 Task: Look for space in Otradnoye, Russia from 4th August, 2023 to 8th August, 2023 for 1 adult in price range Rs.10000 to Rs.15000. Place can be private room with 1  bedroom having 1 bed and 1 bathroom. Property type can be flatguest house, hotel. Amenities needed are: wifi. Booking option can be shelf check-in. Required host language is English.
Action: Mouse pressed left at (439, 71)
Screenshot: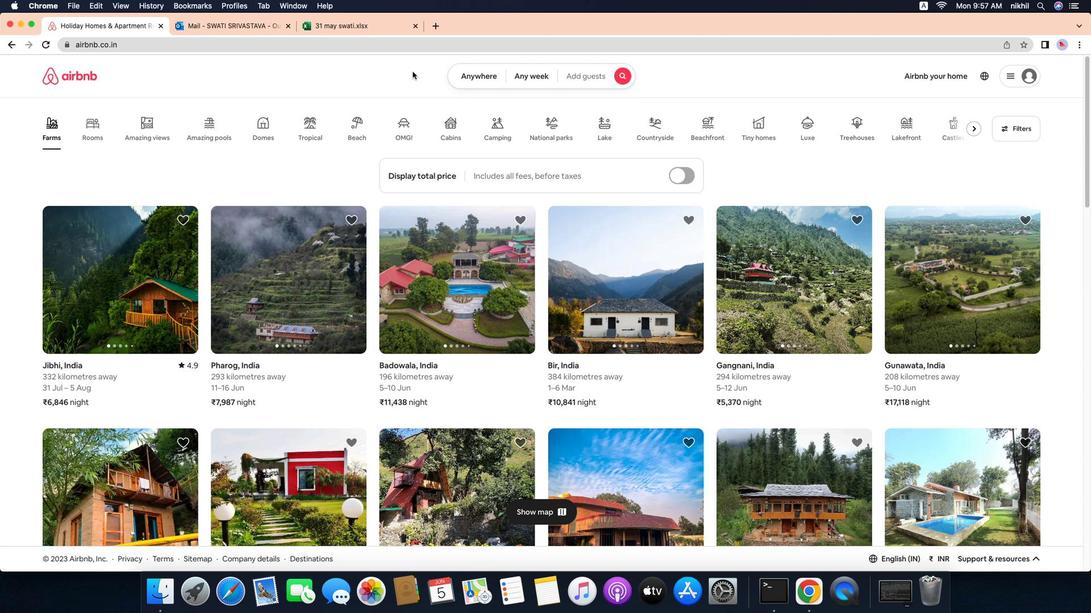 
Action: Mouse moved to (488, 73)
Screenshot: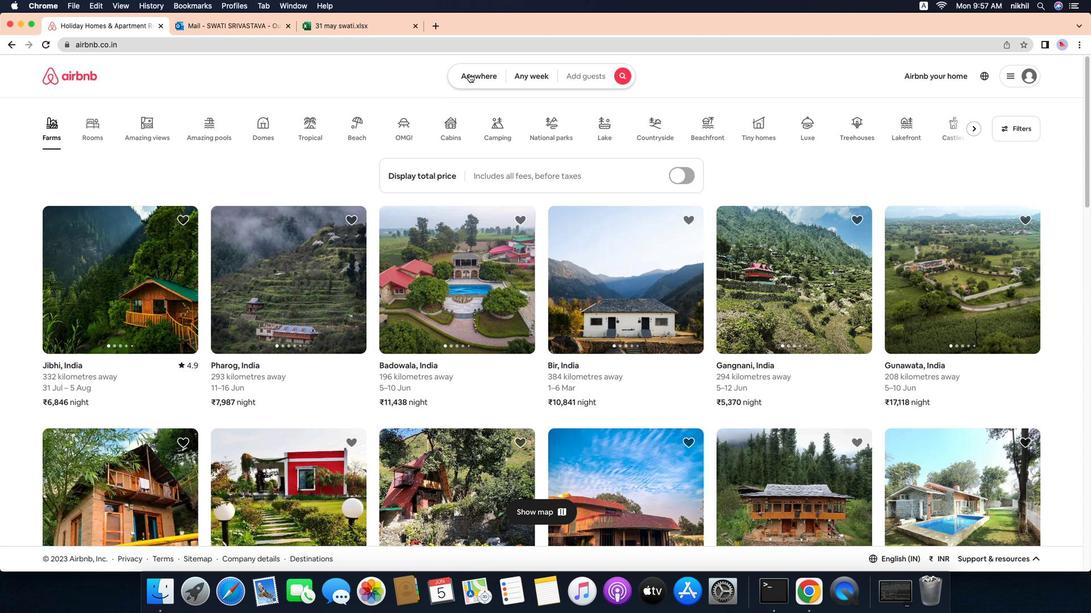 
Action: Mouse pressed left at (488, 73)
Screenshot: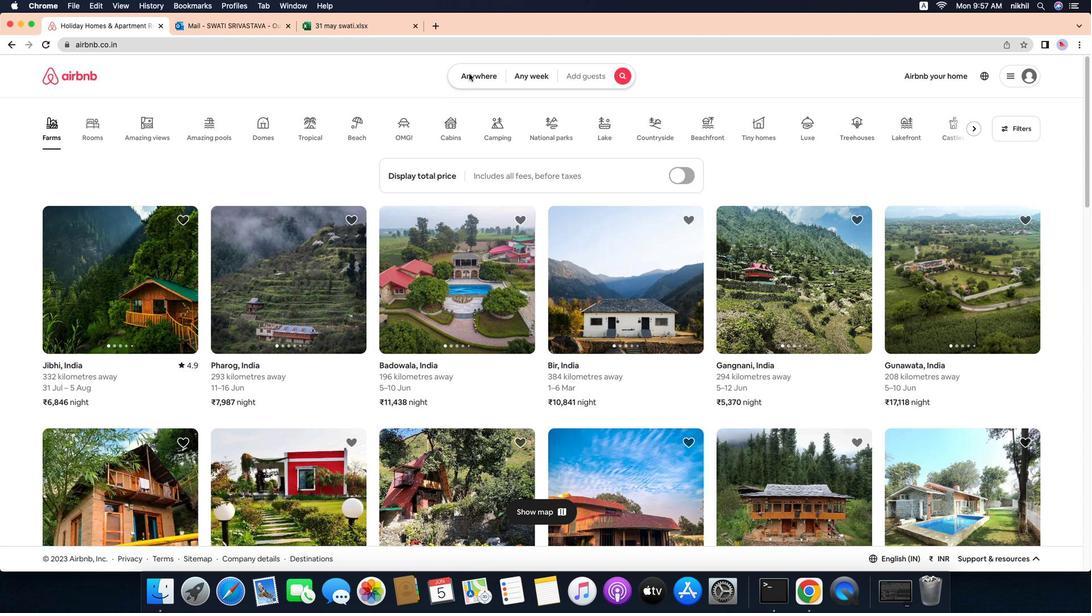 
Action: Mouse moved to (411, 119)
Screenshot: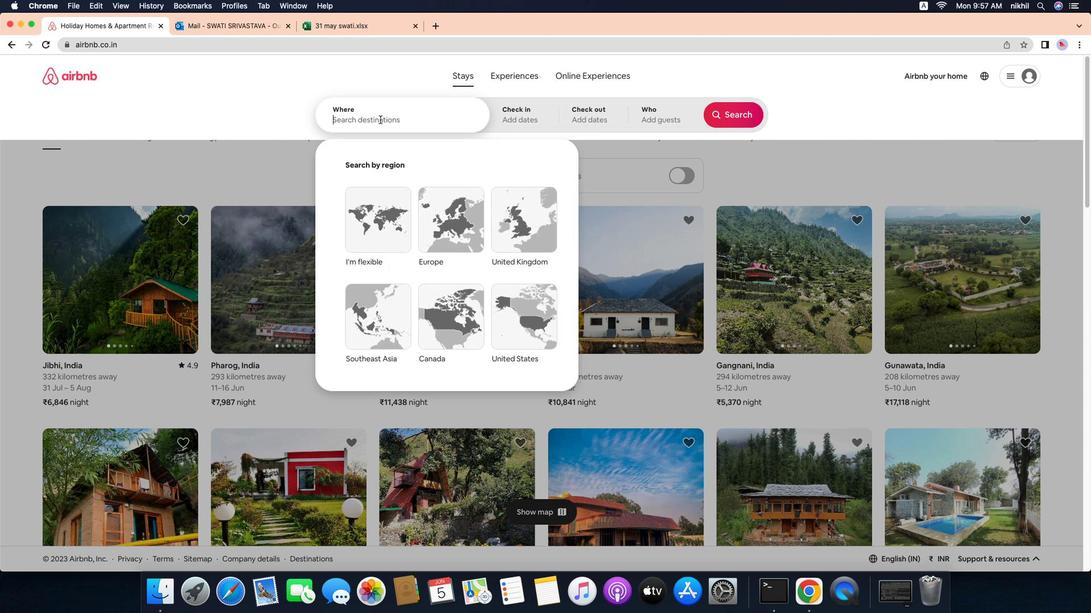 
Action: Mouse pressed left at (411, 119)
Screenshot: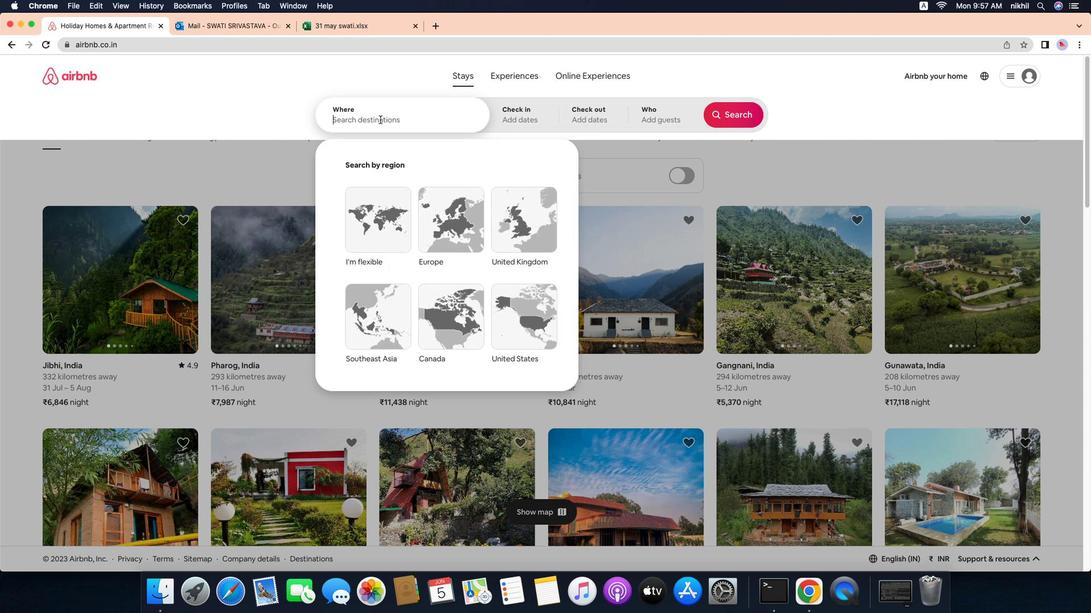
Action: Mouse moved to (410, 119)
Screenshot: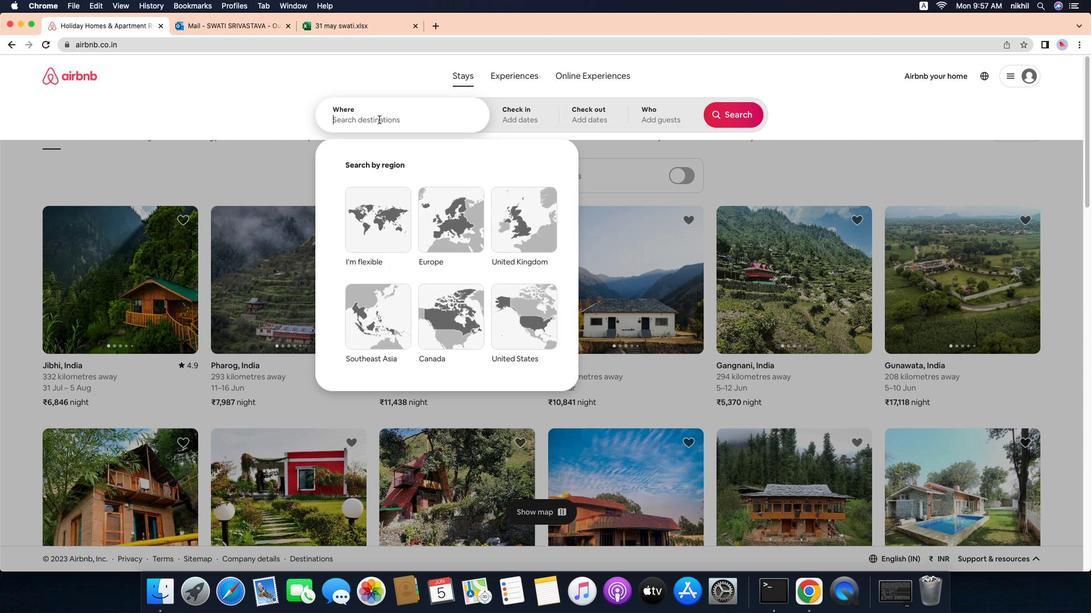 
Action: Key pressed Key.caps_lock'O'Key.caps_lock't''r''a''d''n''o''t'Key.backspace'y''e'','Key.spaceKey.caps_lock'R'Key.caps_lock'u''s''s''i''a'Key.enter
Screenshot: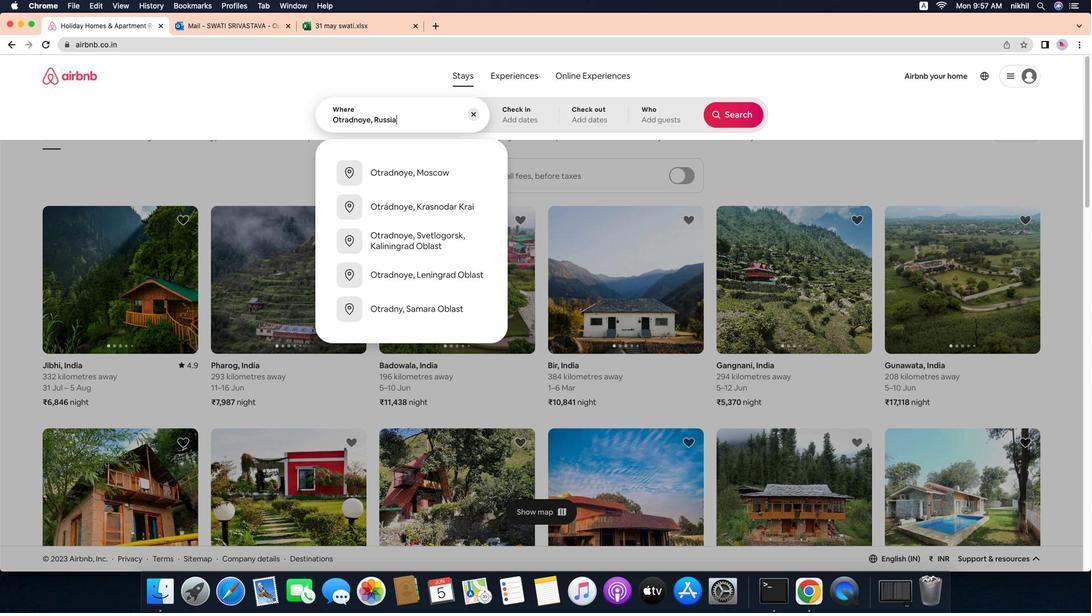 
Action: Mouse moved to (711, 202)
Screenshot: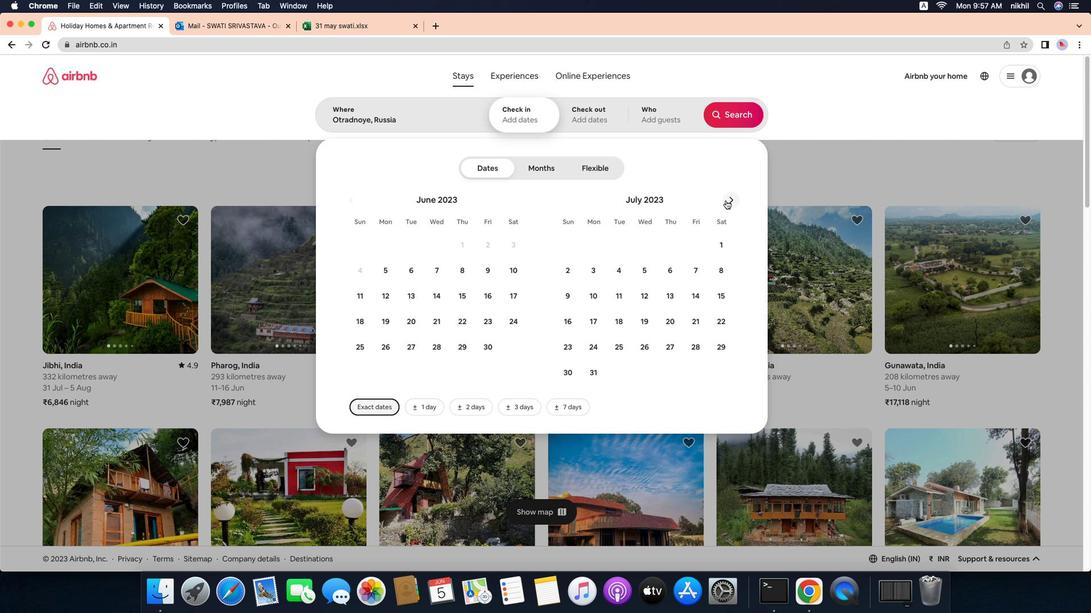 
Action: Mouse pressed left at (711, 202)
Screenshot: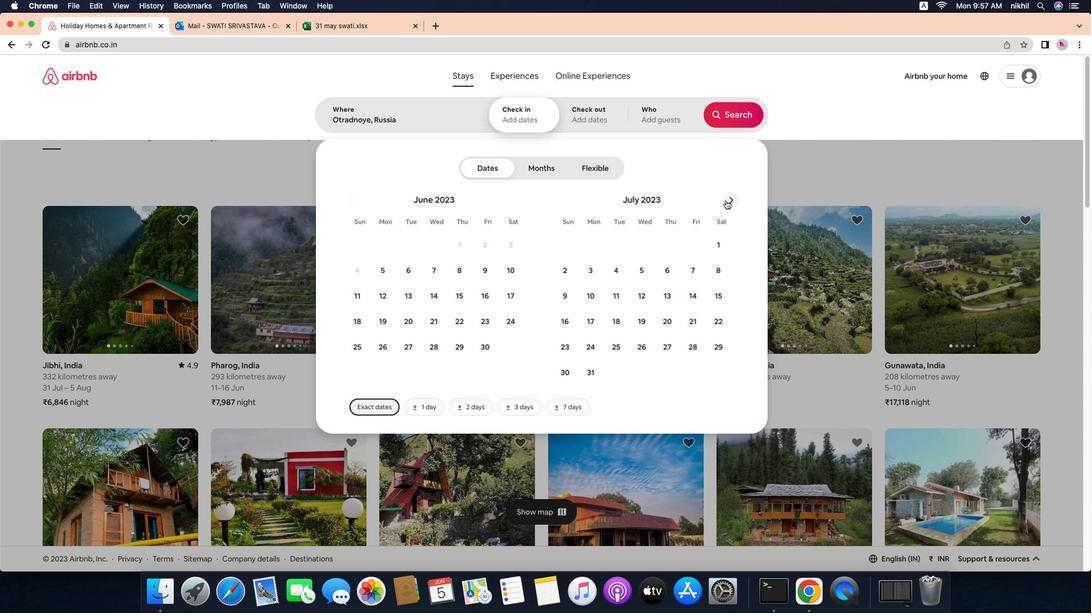 
Action: Mouse moved to (690, 254)
Screenshot: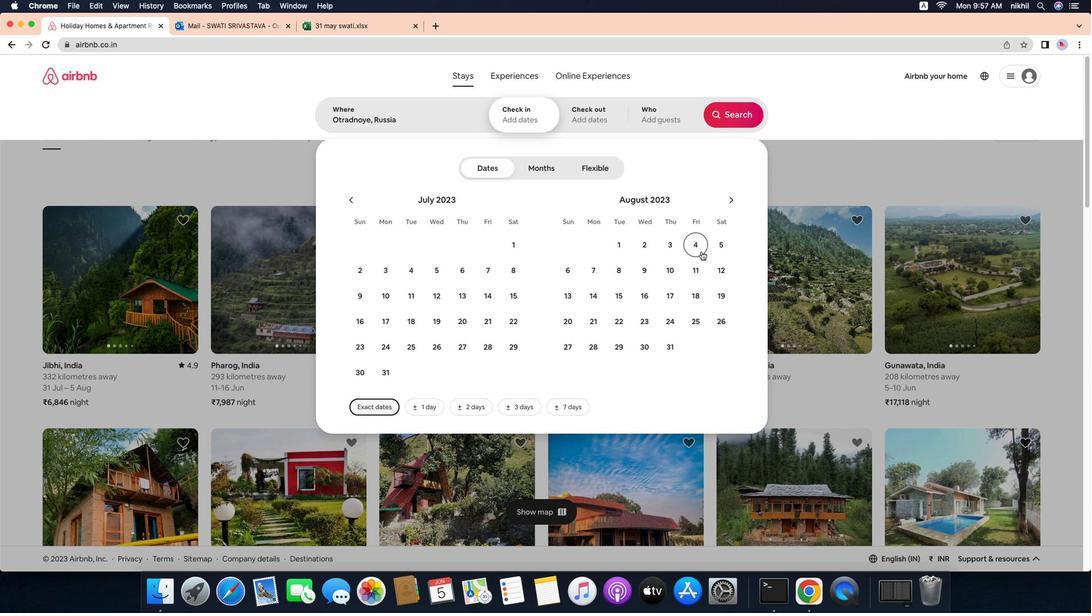 
Action: Mouse pressed left at (690, 254)
Screenshot: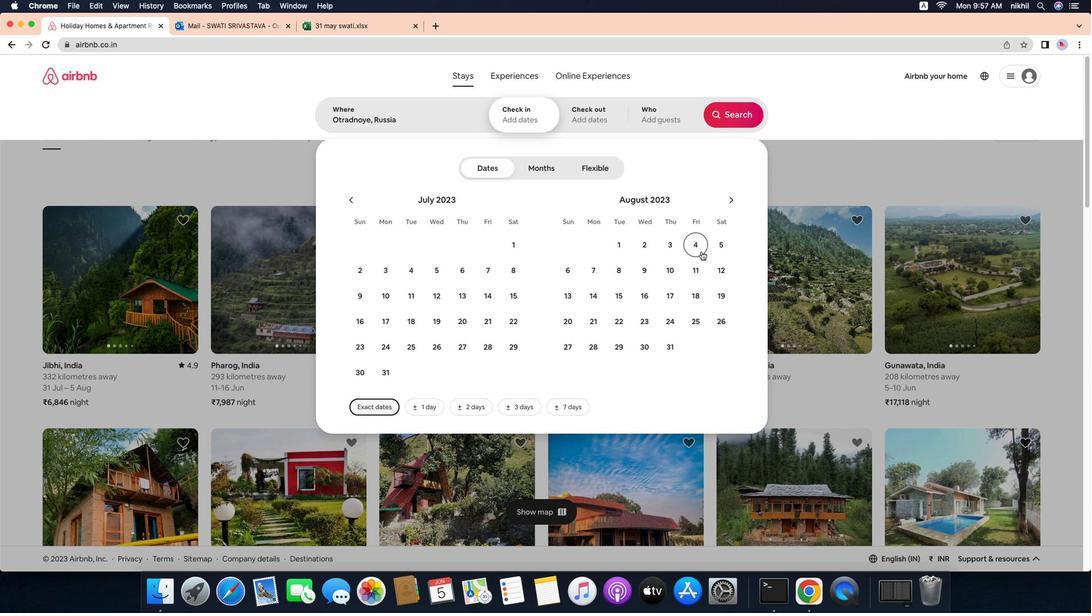 
Action: Mouse moved to (616, 276)
Screenshot: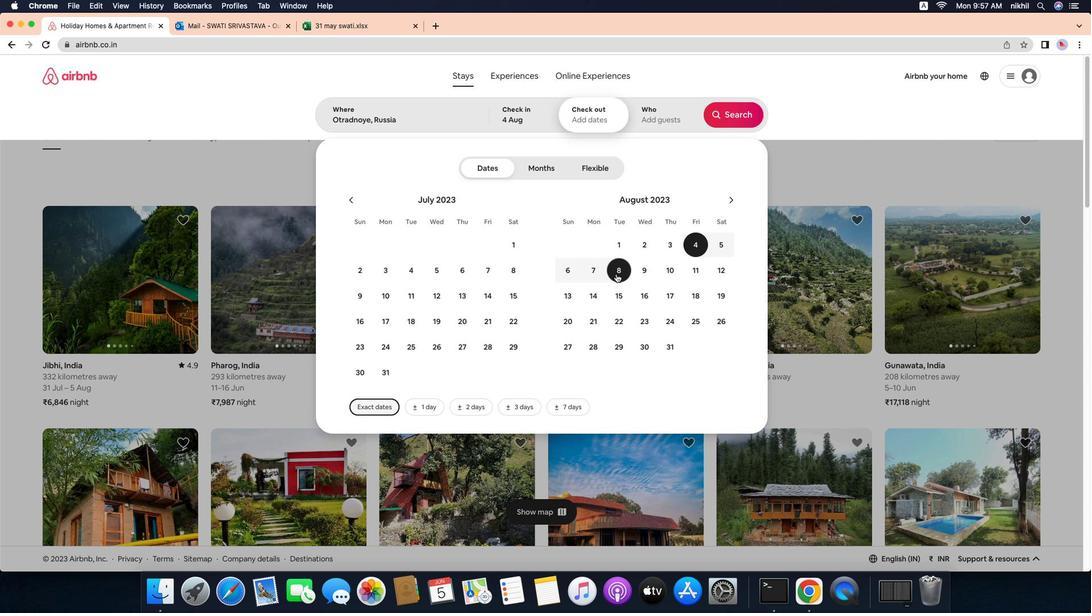 
Action: Mouse pressed left at (616, 276)
Screenshot: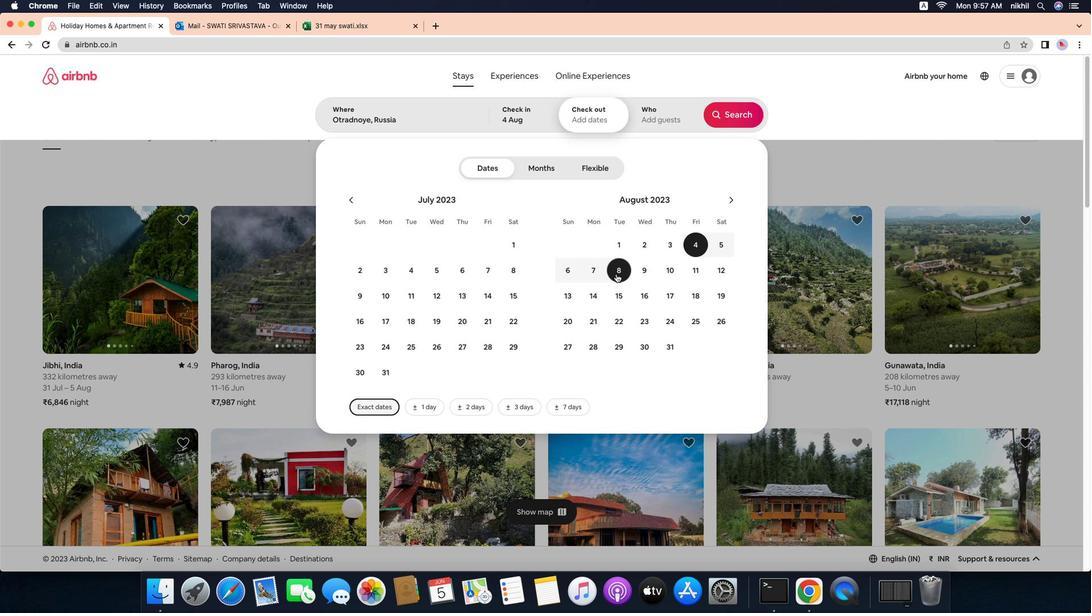 
Action: Mouse moved to (656, 126)
Screenshot: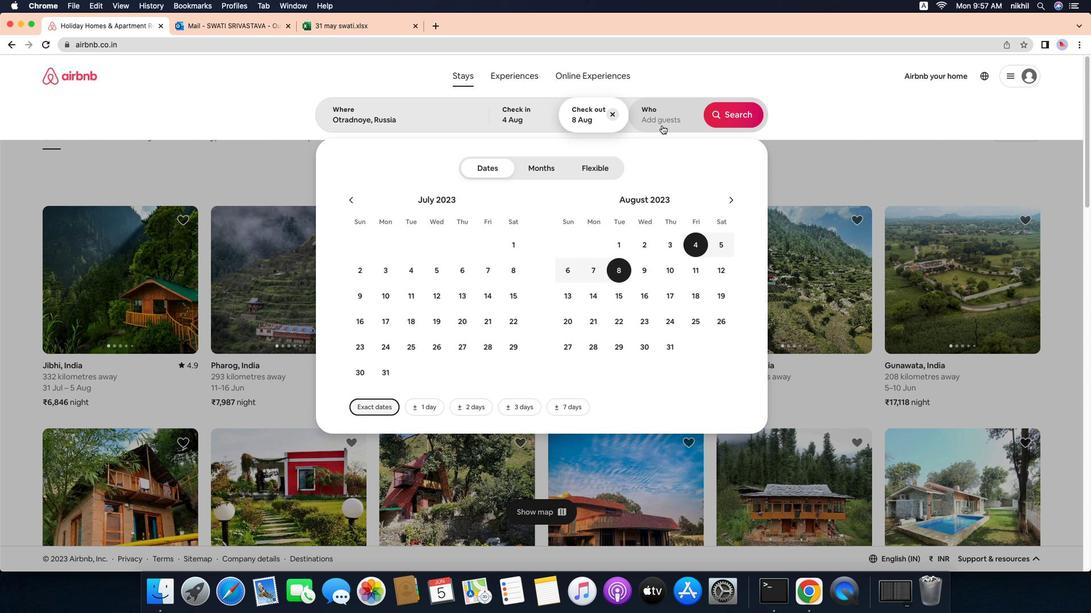 
Action: Mouse pressed left at (656, 126)
Screenshot: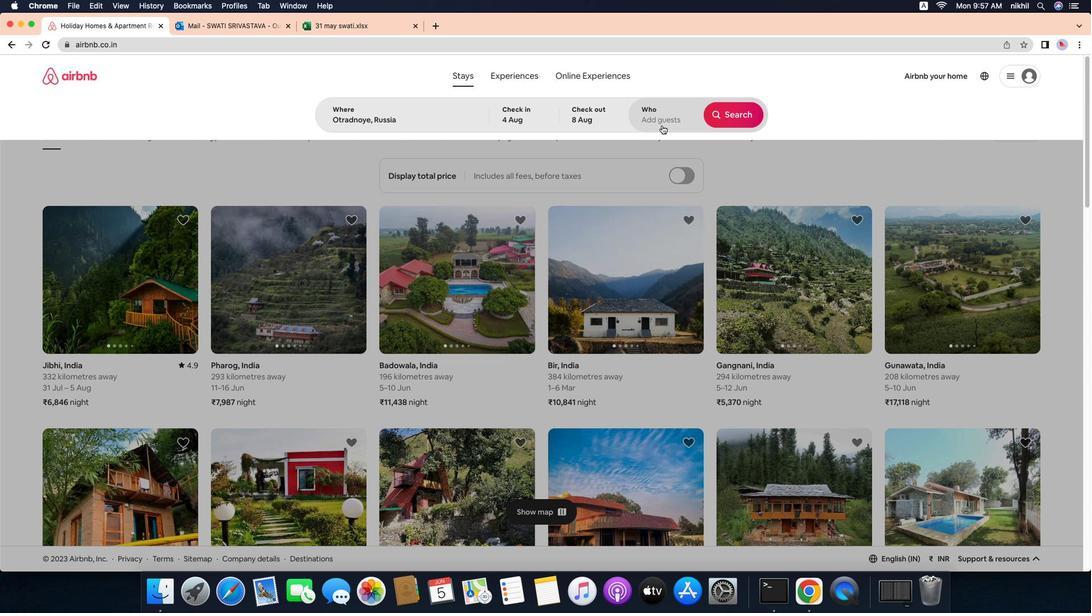 
Action: Mouse moved to (721, 176)
Screenshot: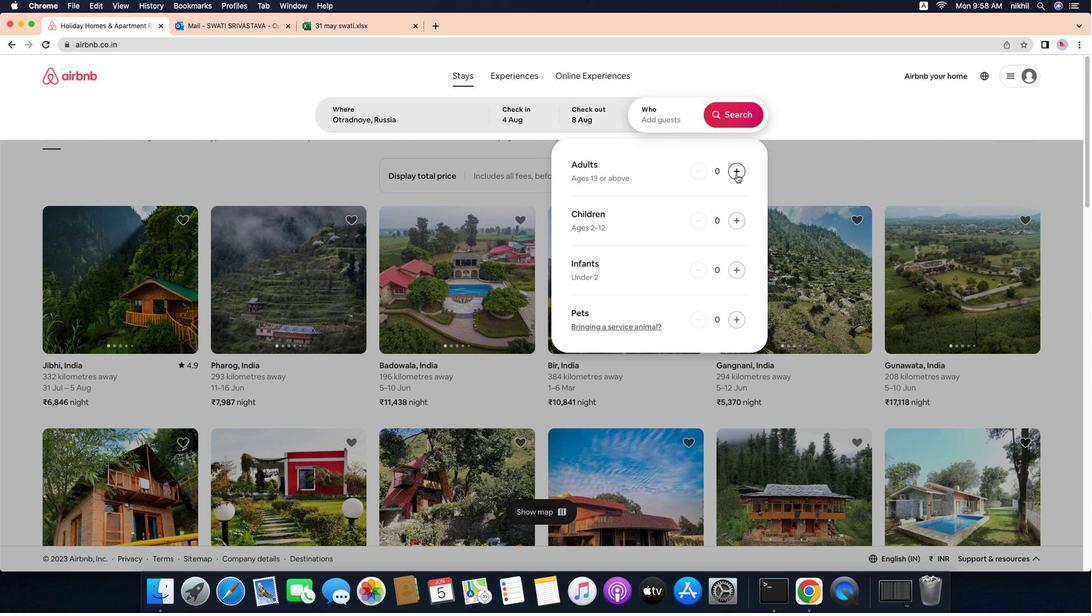 
Action: Mouse pressed left at (721, 176)
Screenshot: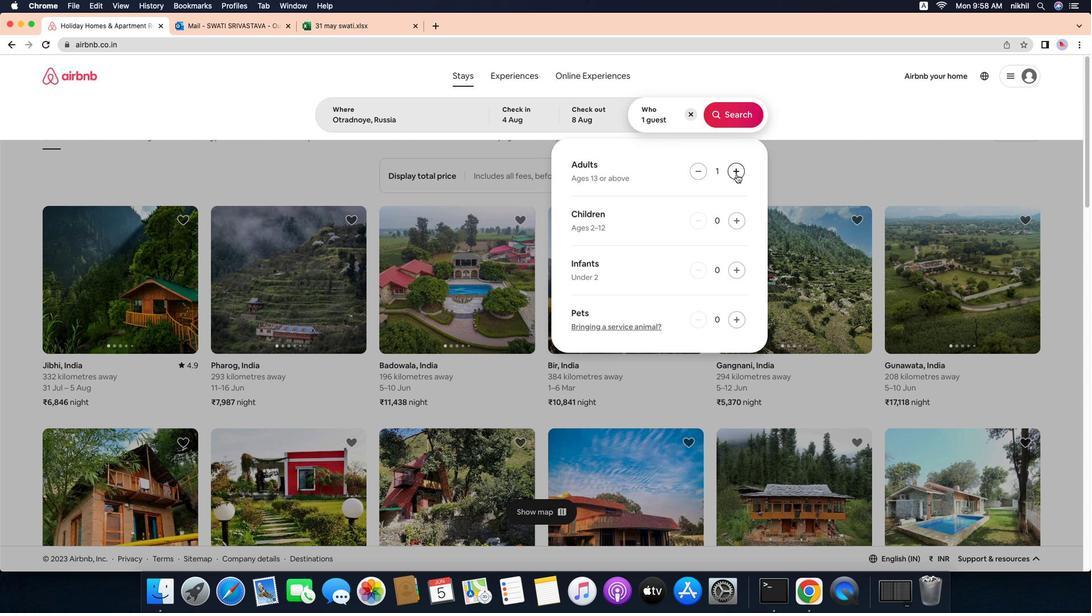 
Action: Mouse moved to (725, 122)
Screenshot: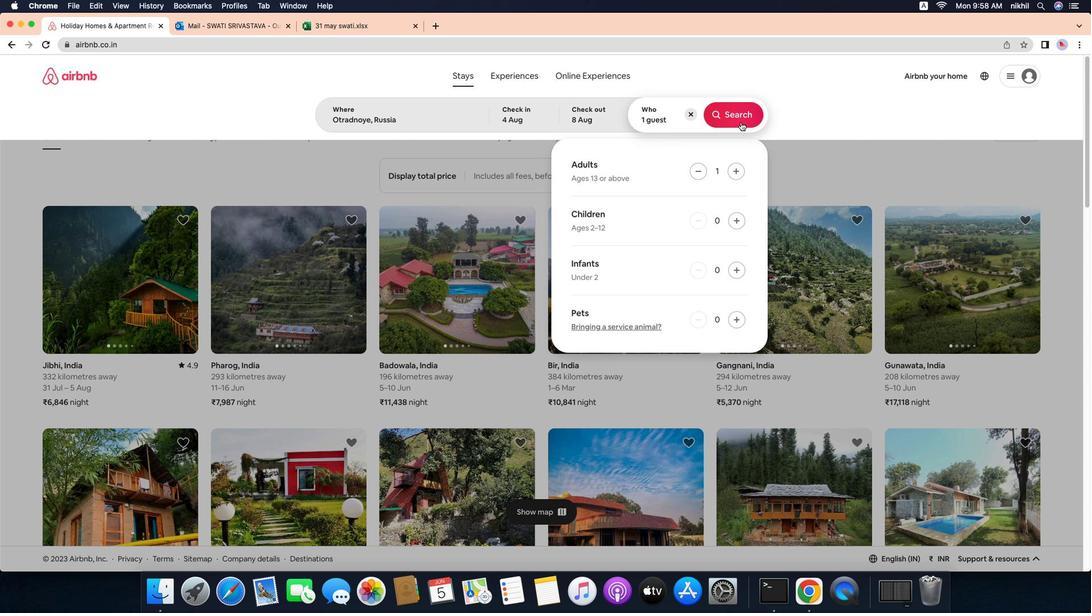 
Action: Mouse pressed left at (725, 122)
Screenshot: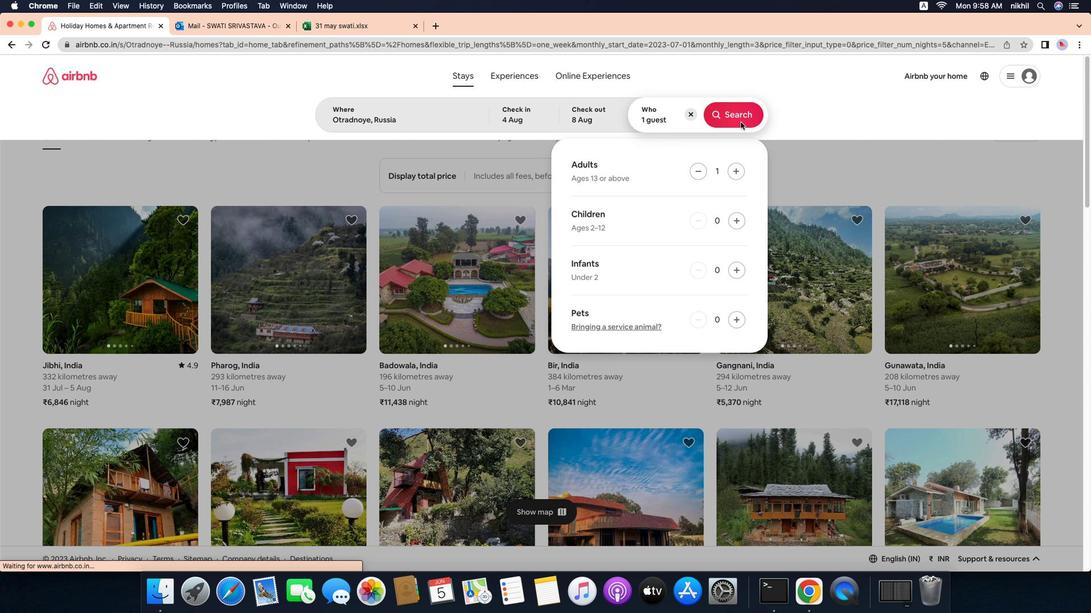 
Action: Mouse moved to (975, 122)
Screenshot: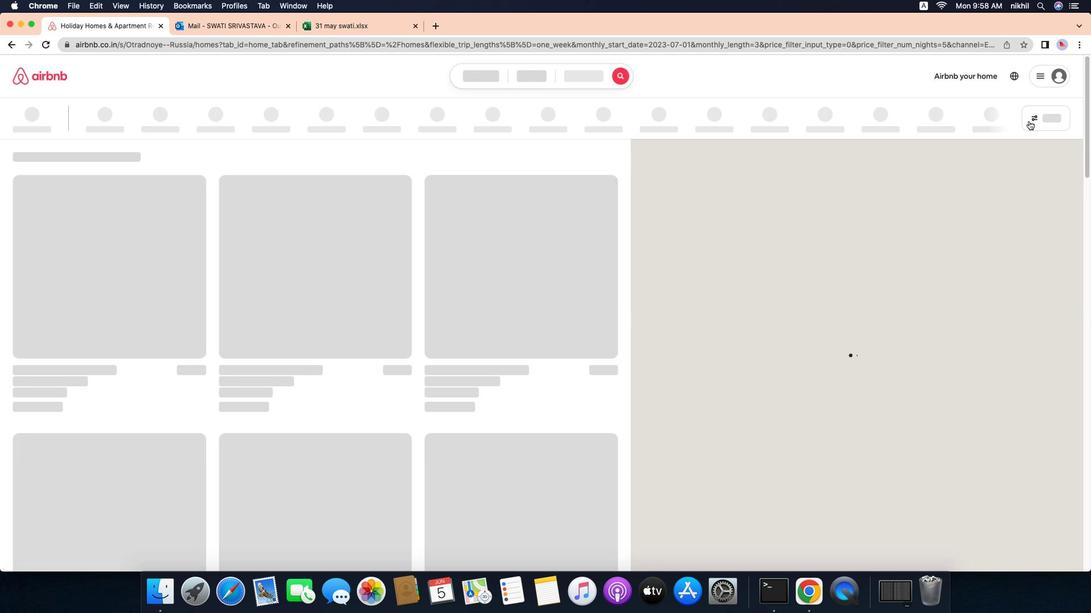 
Action: Mouse pressed left at (975, 122)
Screenshot: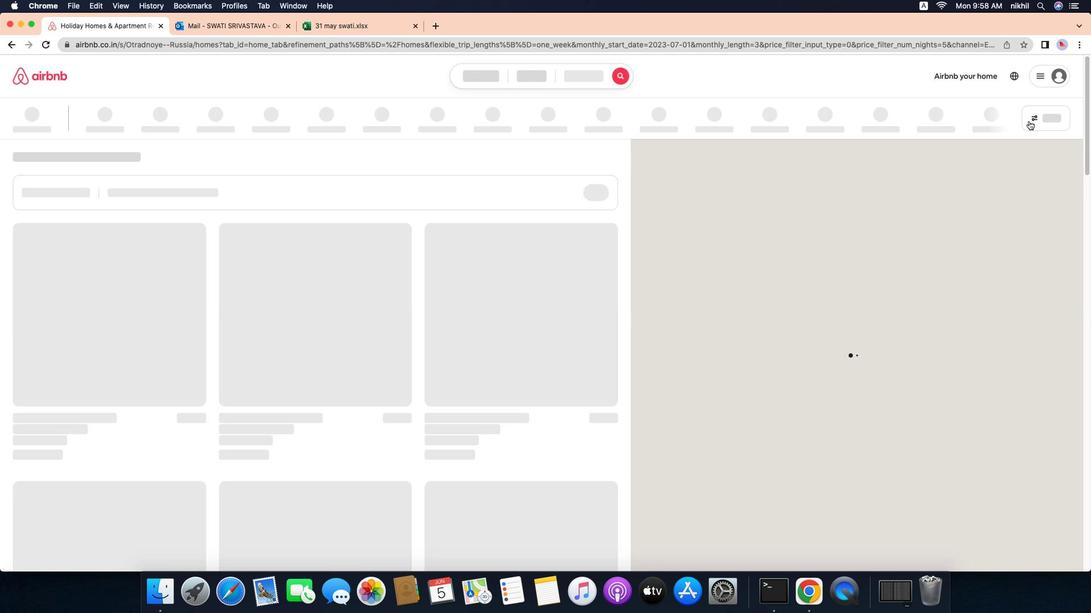 
Action: Mouse moved to (453, 388)
Screenshot: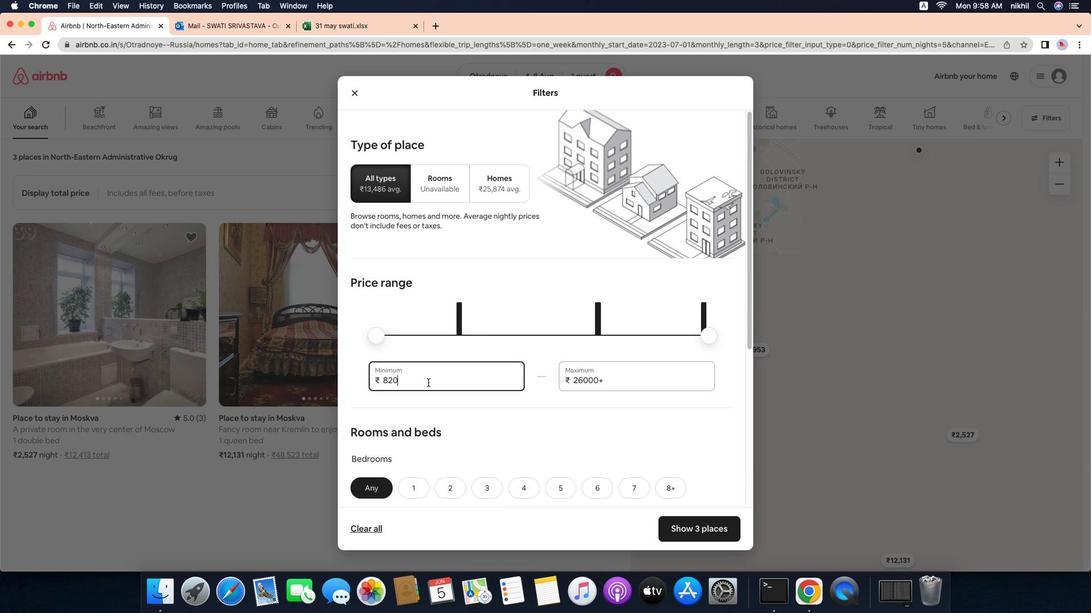 
Action: Mouse pressed left at (453, 388)
Screenshot: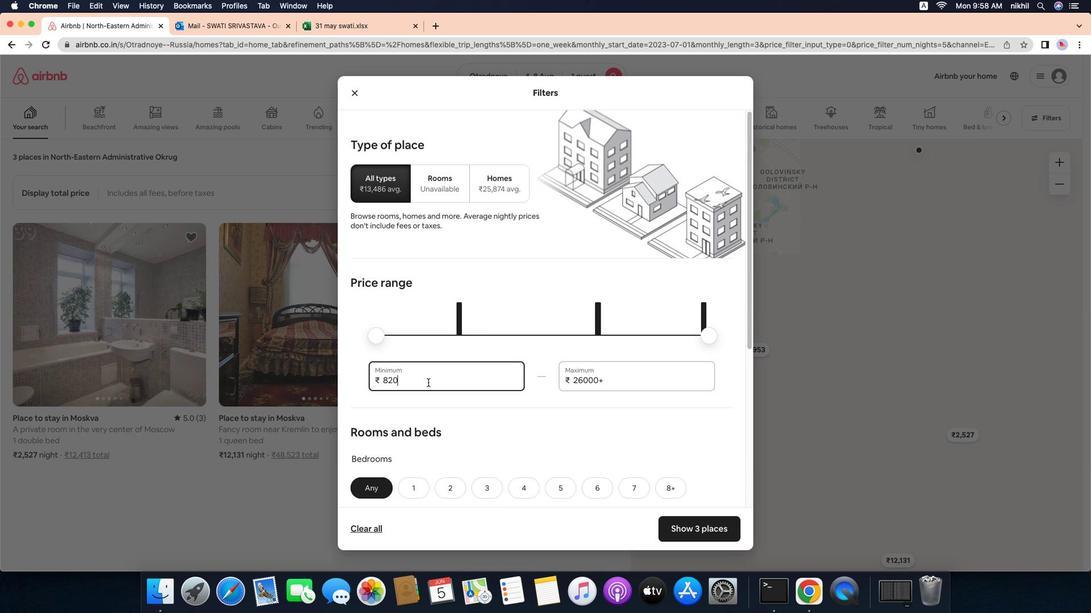 
Action: Mouse moved to (453, 385)
Screenshot: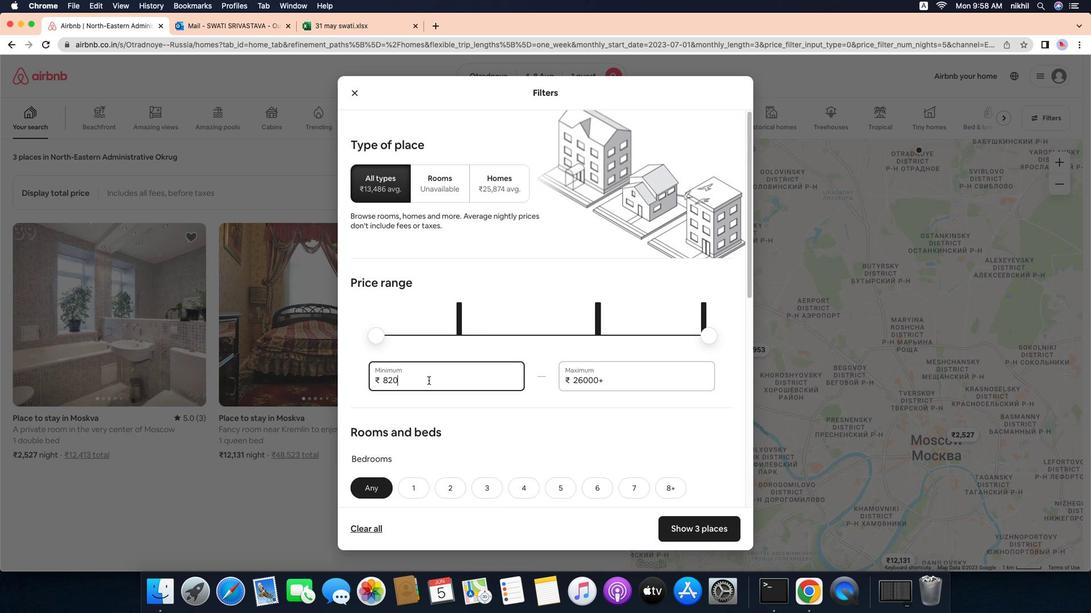 
Action: Key pressed Key.backspaceKey.backspaceKey.backspaceKey.backspace'1''0''0''0''0'
Screenshot: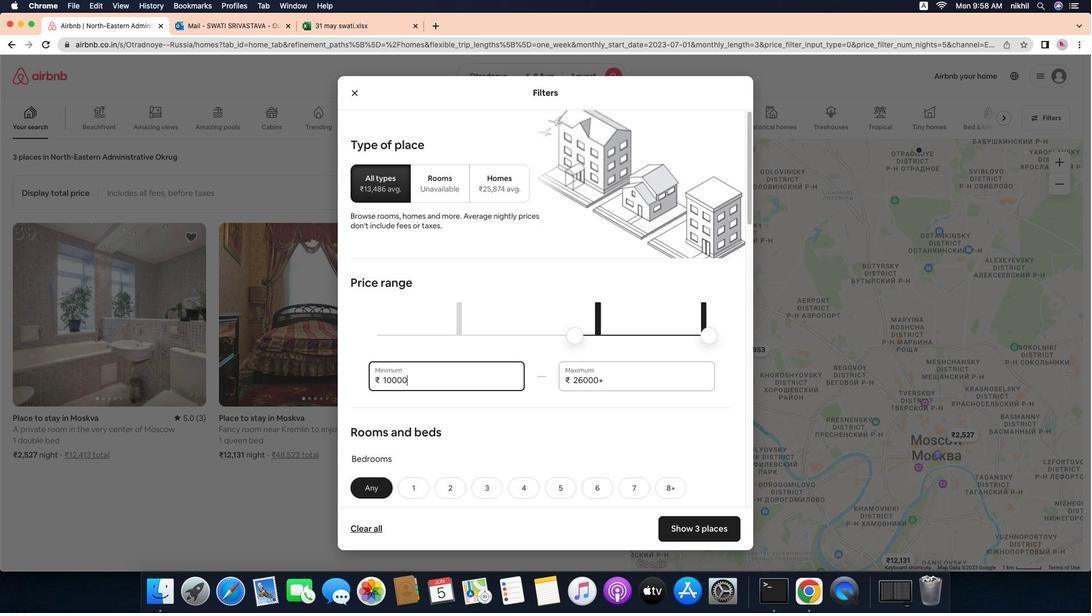 
Action: Mouse moved to (625, 388)
Screenshot: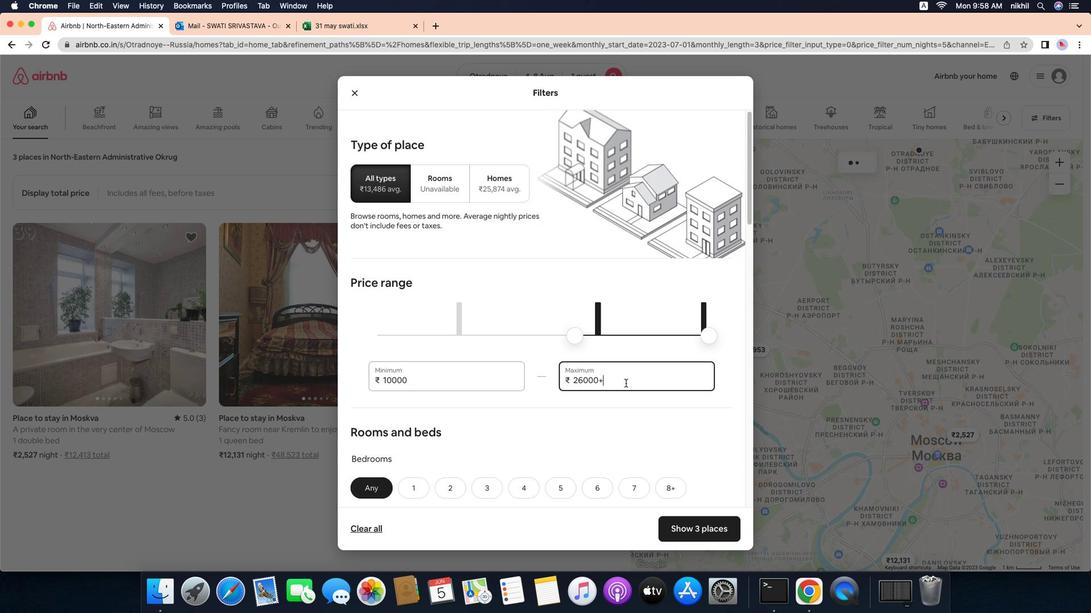 
Action: Mouse pressed left at (625, 388)
Screenshot: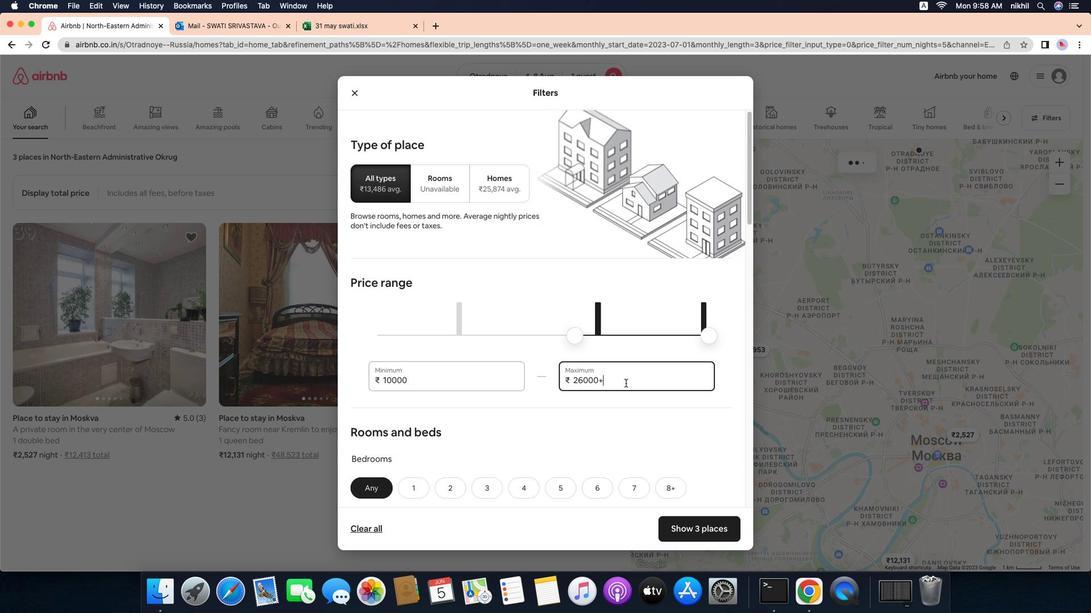 
Action: Key pressed Key.backspaceKey.backspaceKey.backspaceKey.backspaceKey.backspaceKey.backspaceKey.backspaceKey.backspace'1''5''0''0''0'
Screenshot: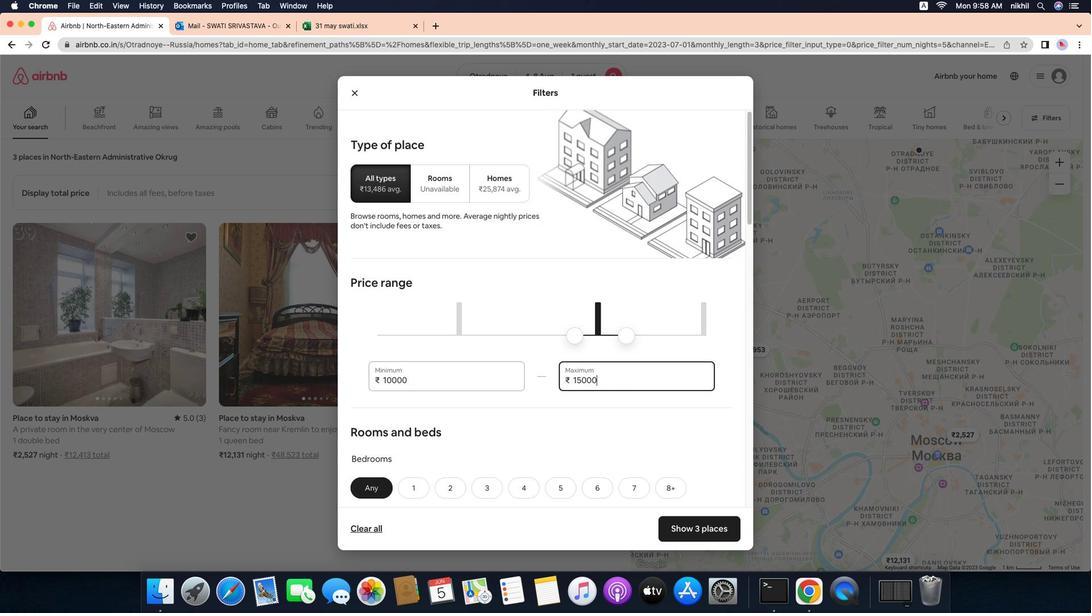 
Action: Mouse moved to (569, 367)
Screenshot: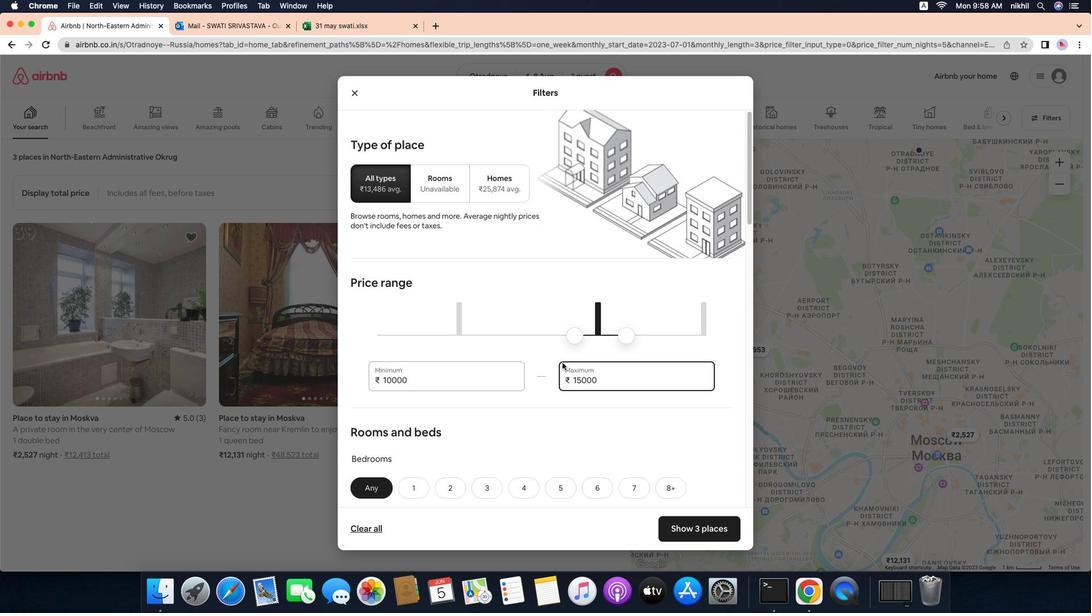 
Action: Mouse scrolled (569, 367) with delta (81, -1)
Screenshot: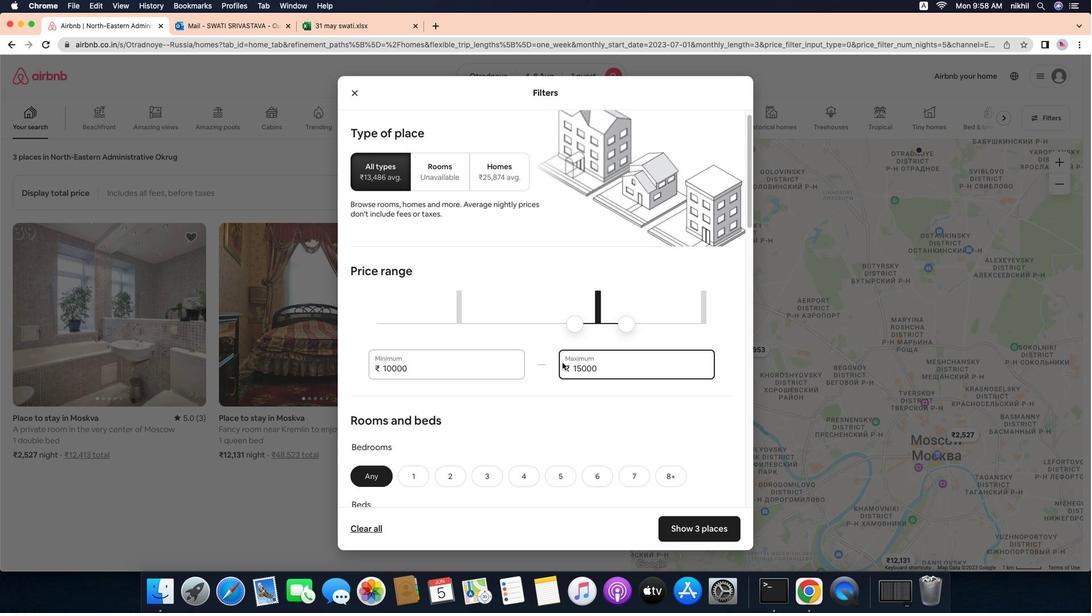 
Action: Mouse scrolled (569, 367) with delta (81, -1)
Screenshot: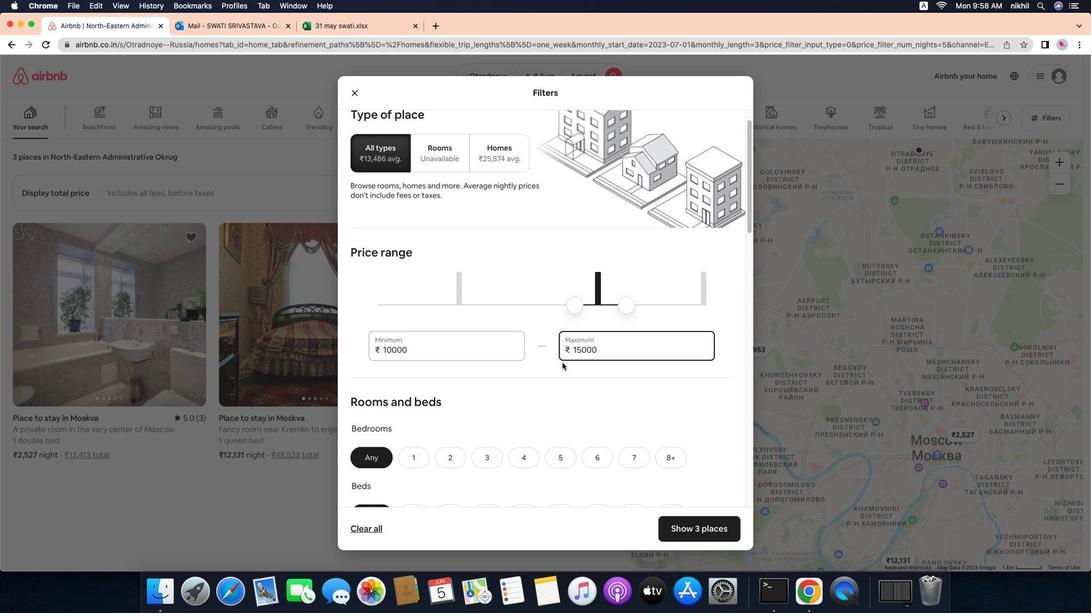 
Action: Mouse scrolled (569, 367) with delta (81, -1)
Screenshot: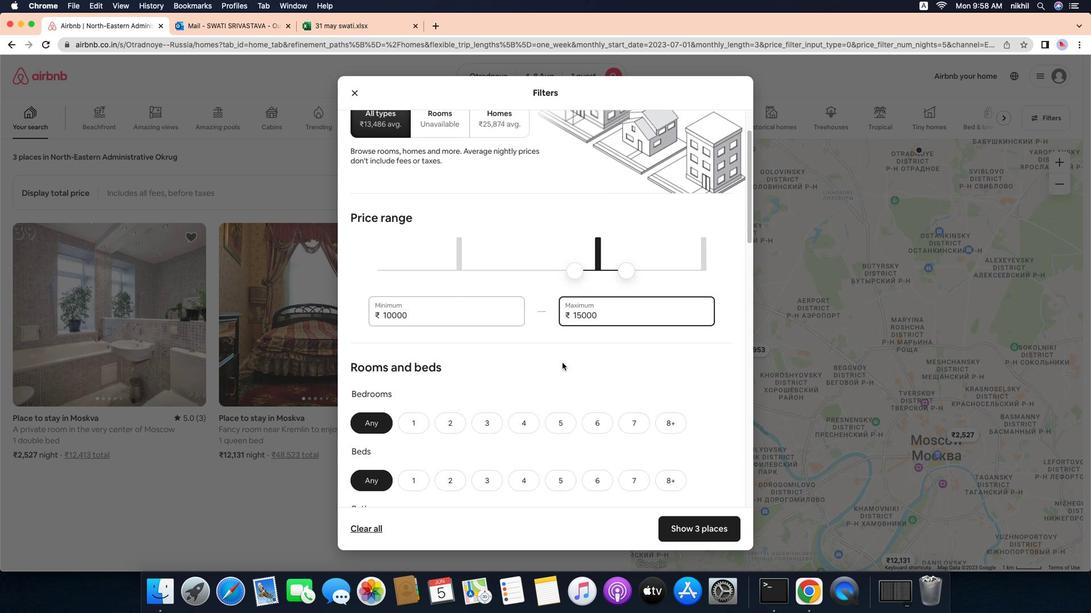 
Action: Mouse scrolled (569, 367) with delta (81, -2)
Screenshot: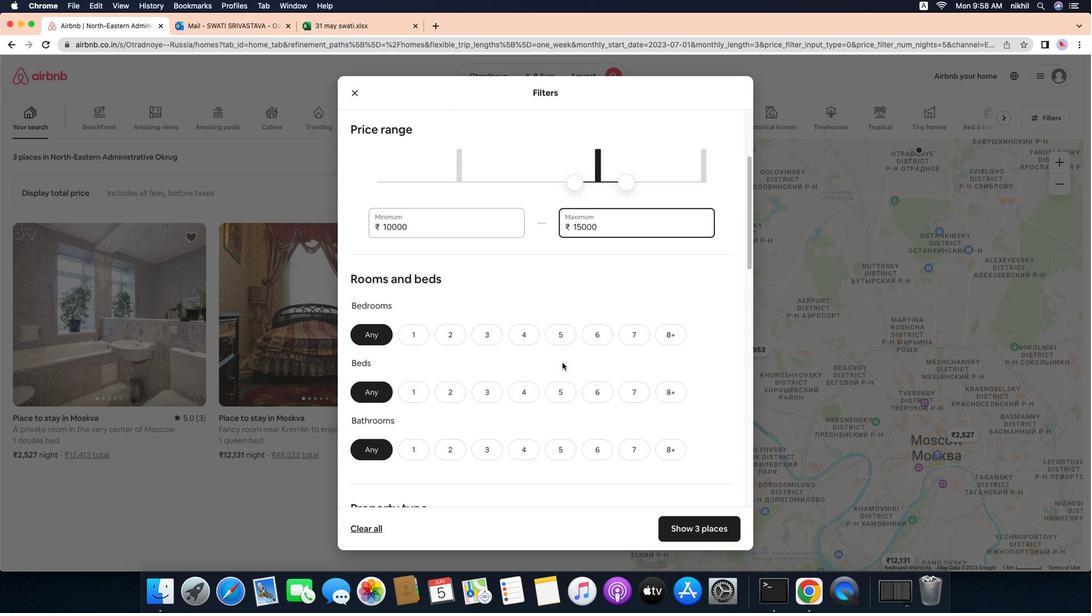 
Action: Mouse moved to (434, 325)
Screenshot: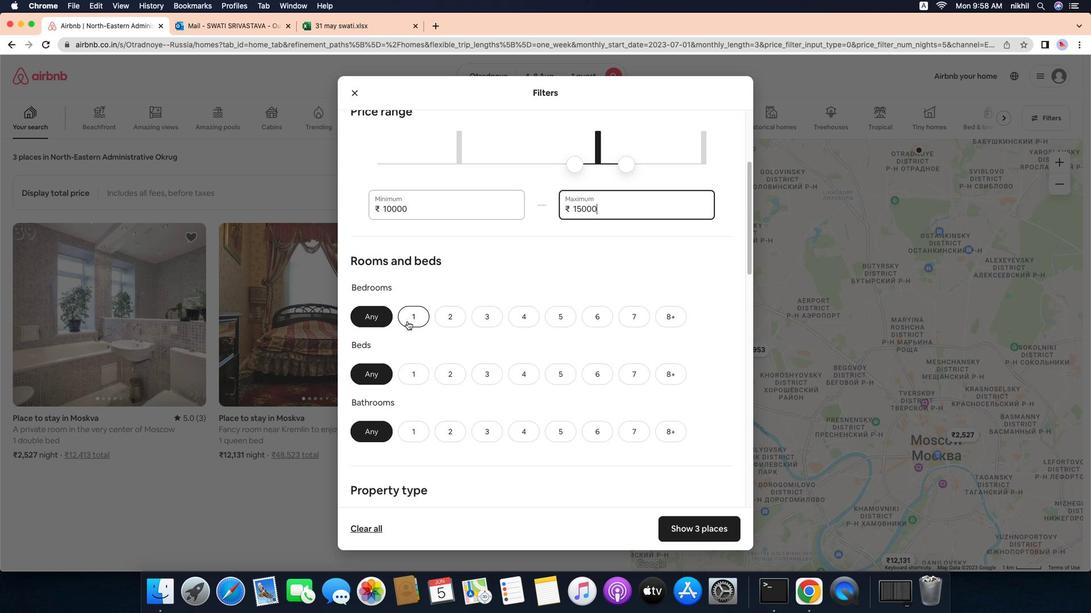 
Action: Mouse pressed left at (434, 325)
Screenshot: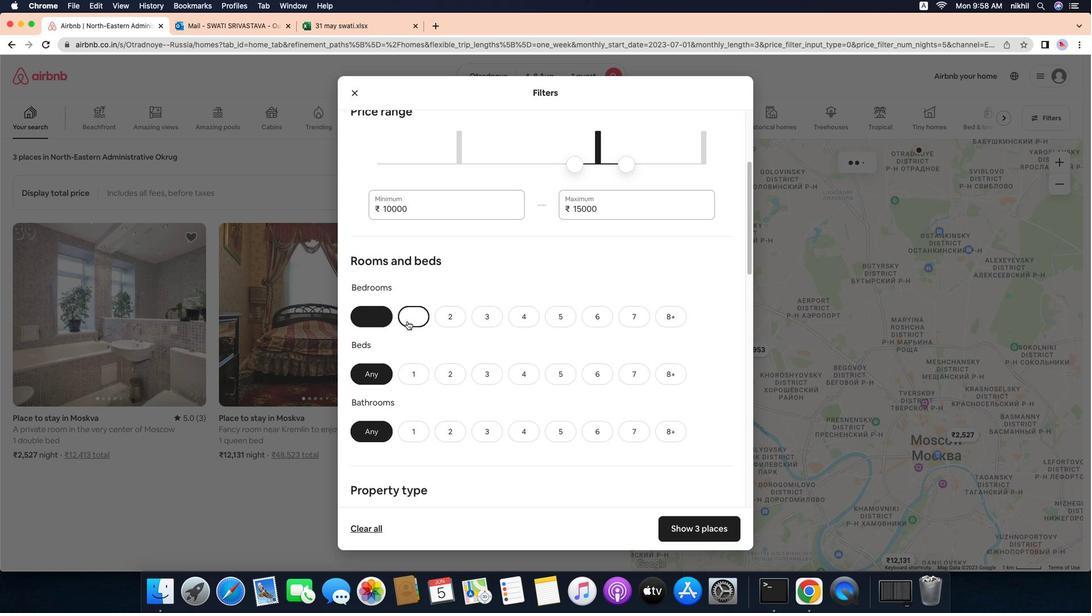 
Action: Mouse moved to (438, 384)
Screenshot: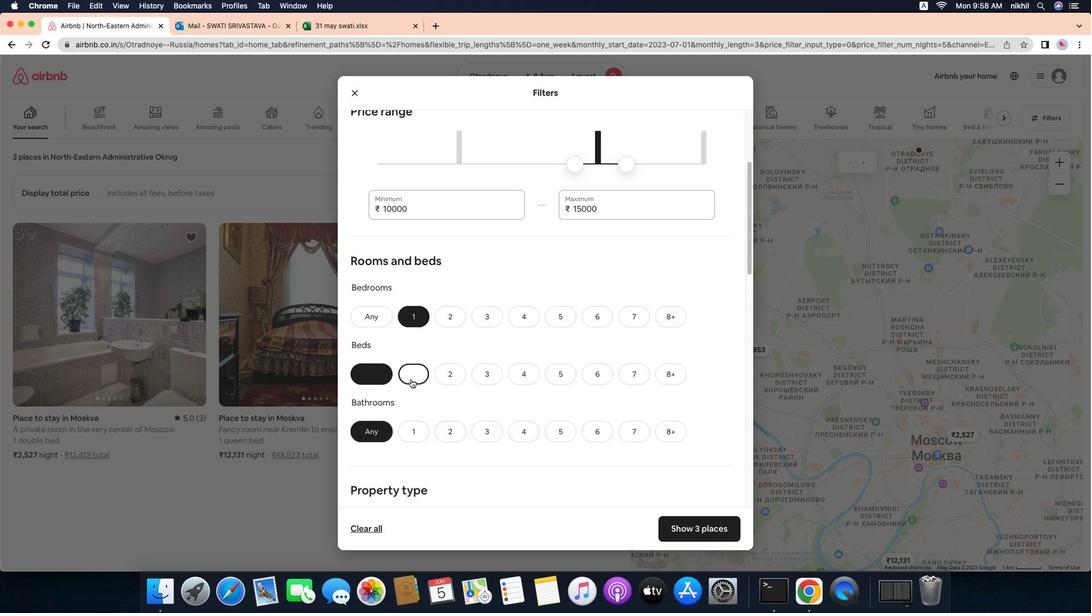 
Action: Mouse pressed left at (438, 384)
Screenshot: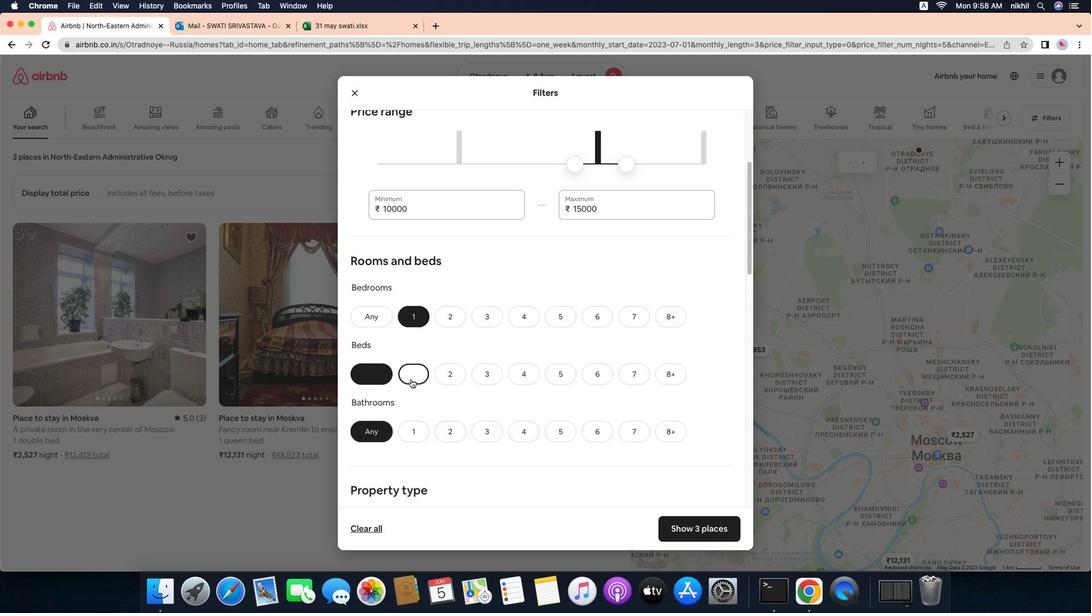 
Action: Mouse moved to (437, 440)
Screenshot: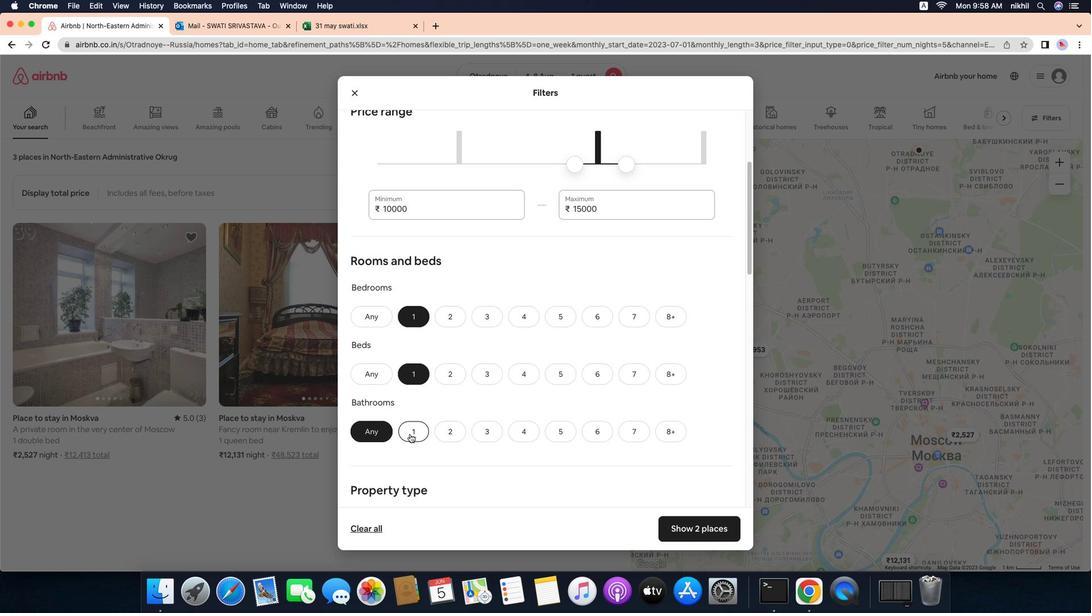 
Action: Mouse pressed left at (437, 440)
Screenshot: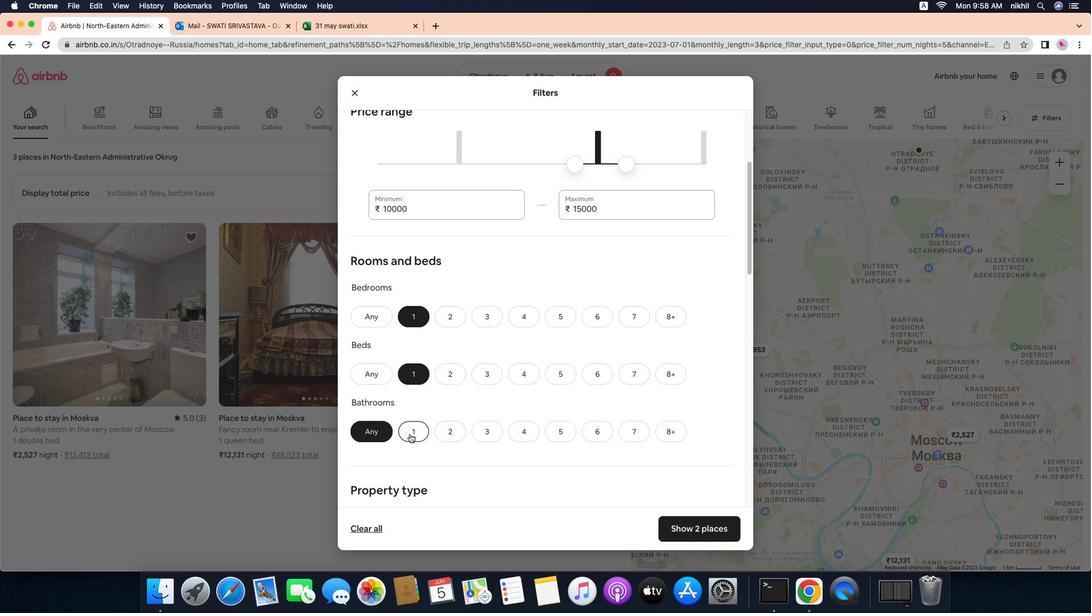 
Action: Mouse moved to (512, 404)
Screenshot: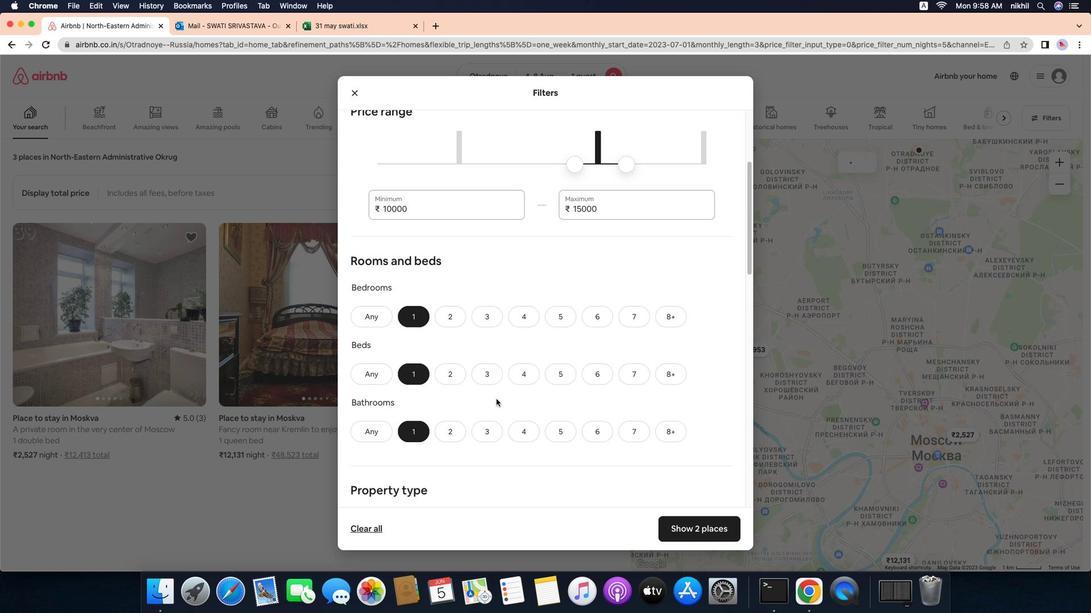
Action: Mouse scrolled (512, 404) with delta (81, -1)
Screenshot: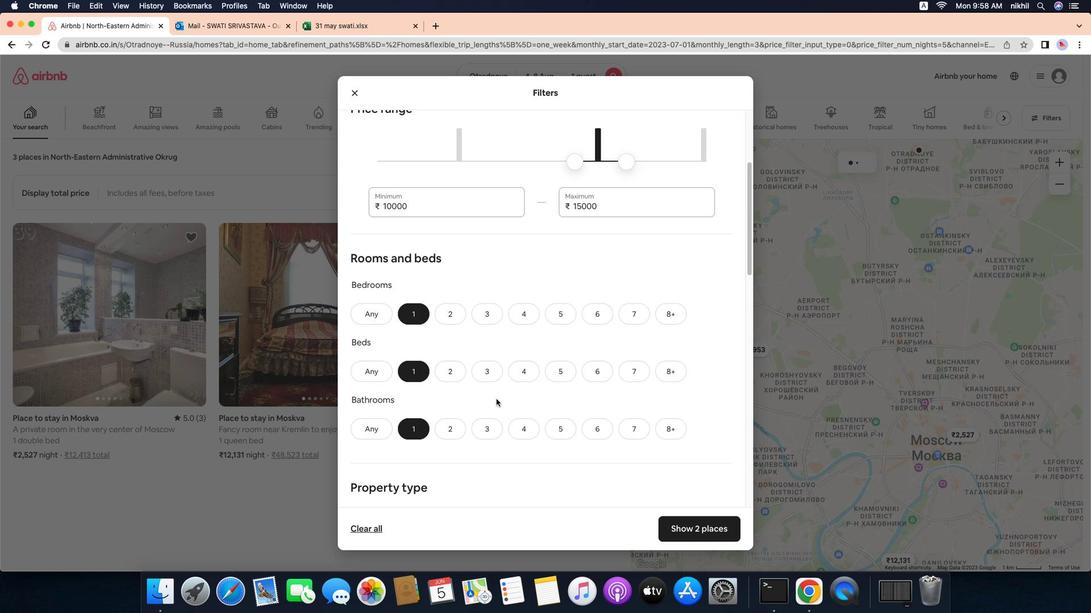 
Action: Mouse scrolled (512, 404) with delta (81, -1)
Screenshot: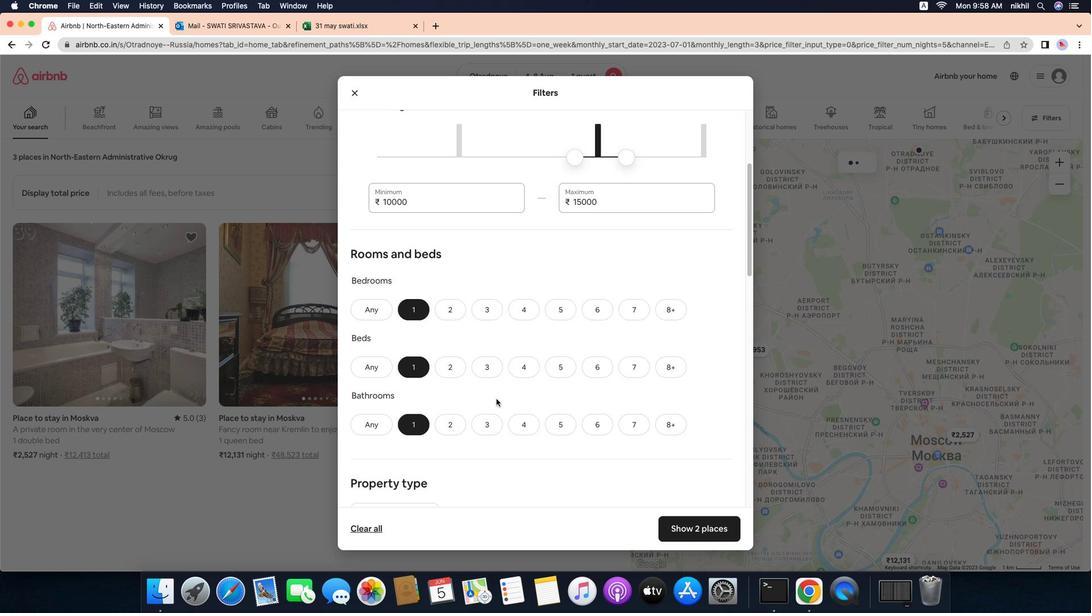 
Action: Mouse scrolled (512, 404) with delta (81, -1)
Screenshot: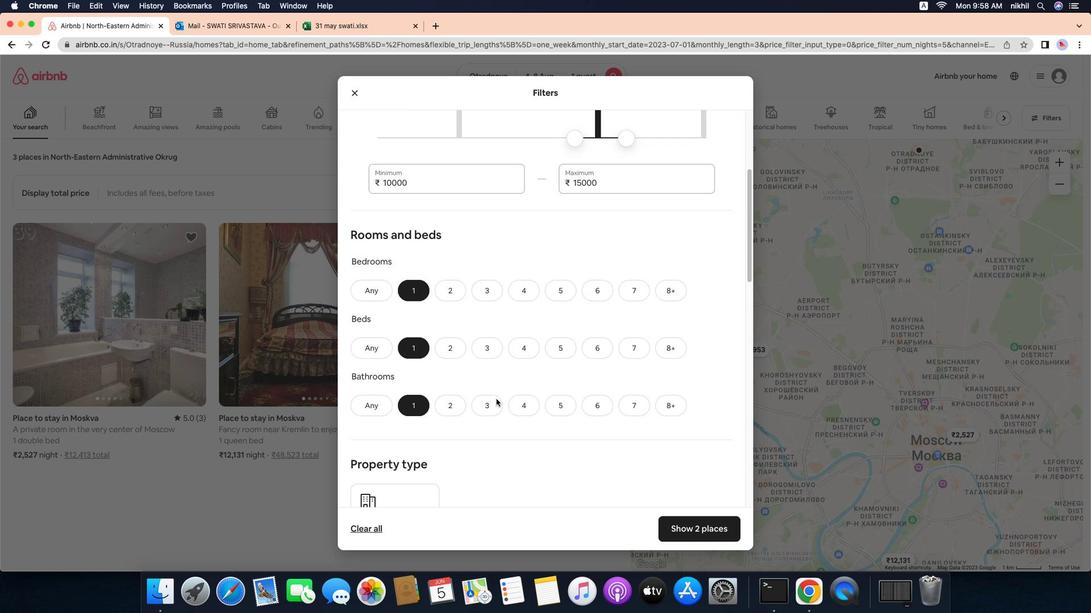
Action: Mouse scrolled (512, 404) with delta (81, -1)
Screenshot: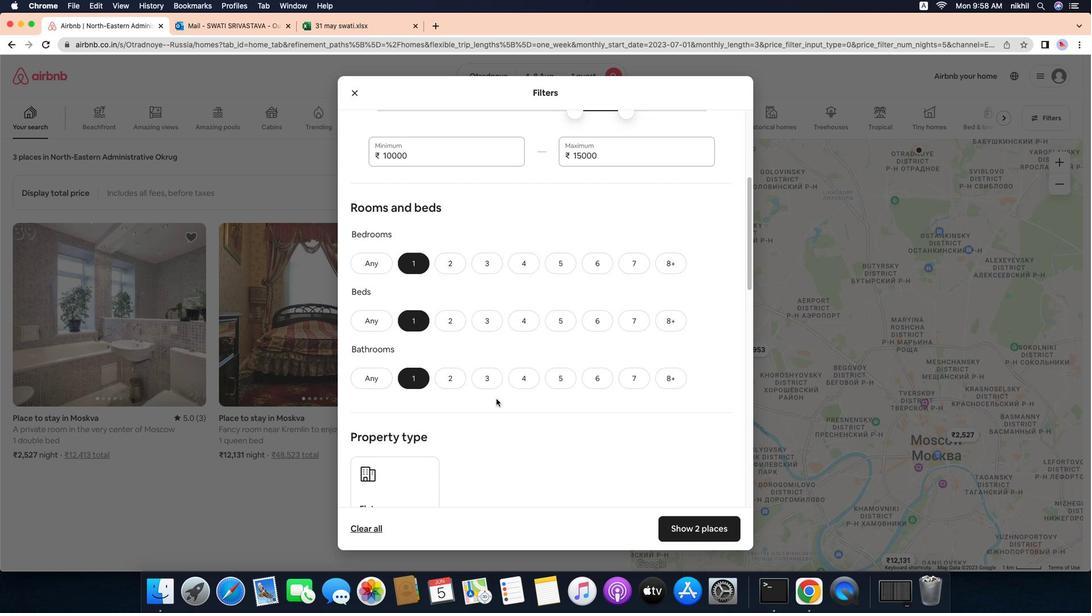 
Action: Mouse scrolled (512, 404) with delta (81, -1)
Screenshot: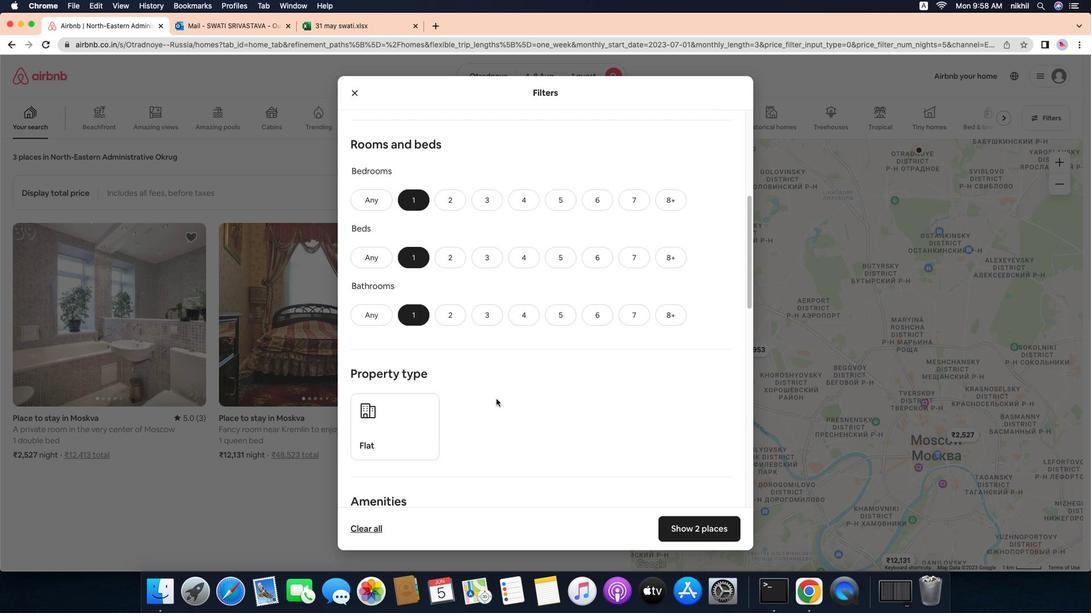
Action: Mouse scrolled (512, 404) with delta (81, -1)
Screenshot: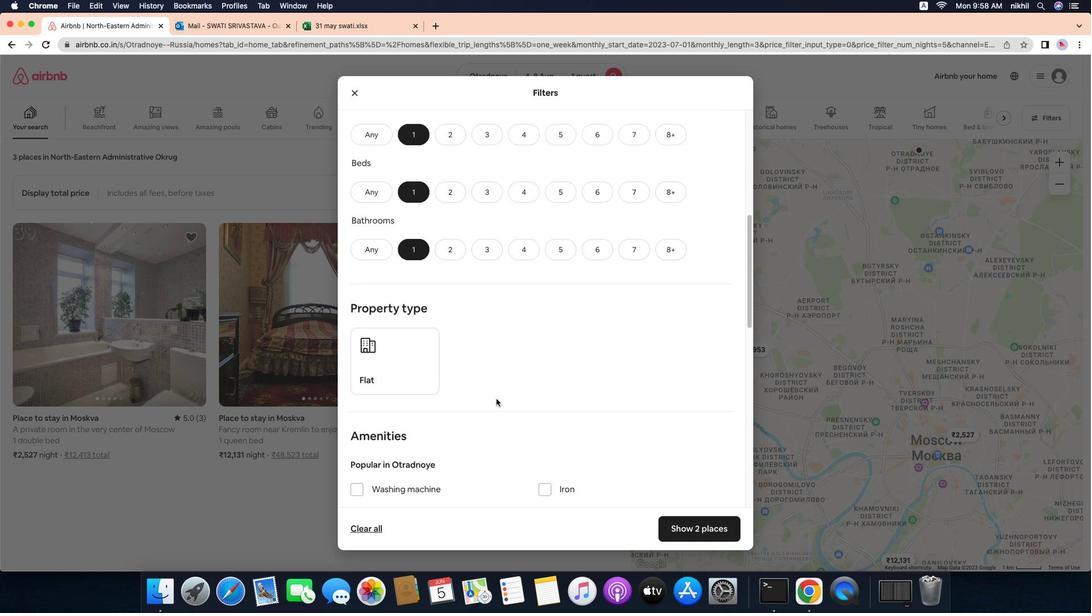 
Action: Mouse scrolled (512, 404) with delta (81, -2)
Screenshot: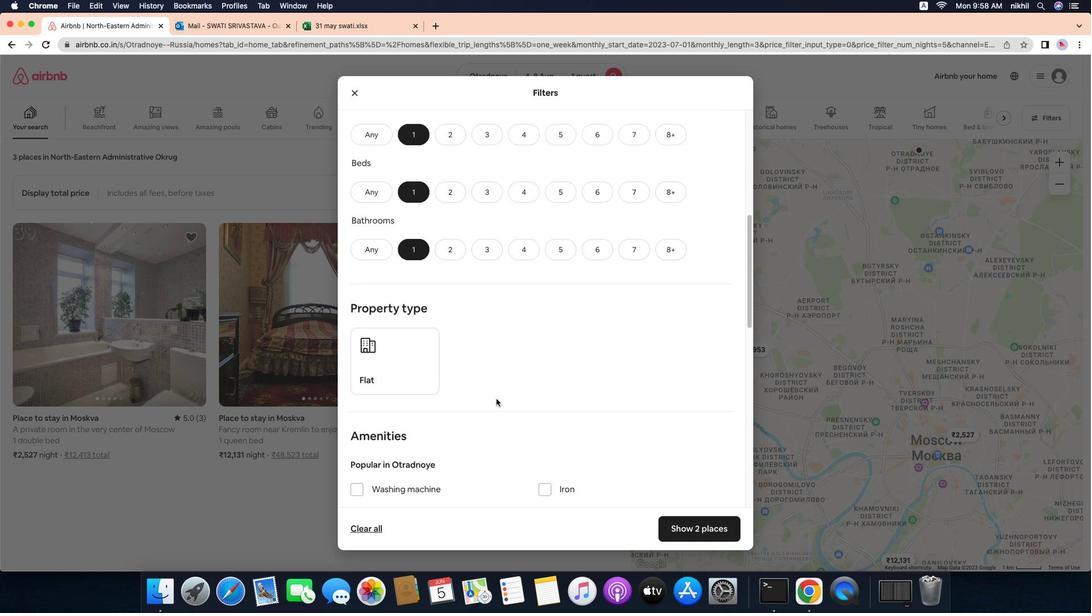 
Action: Mouse scrolled (512, 404) with delta (81, -2)
Screenshot: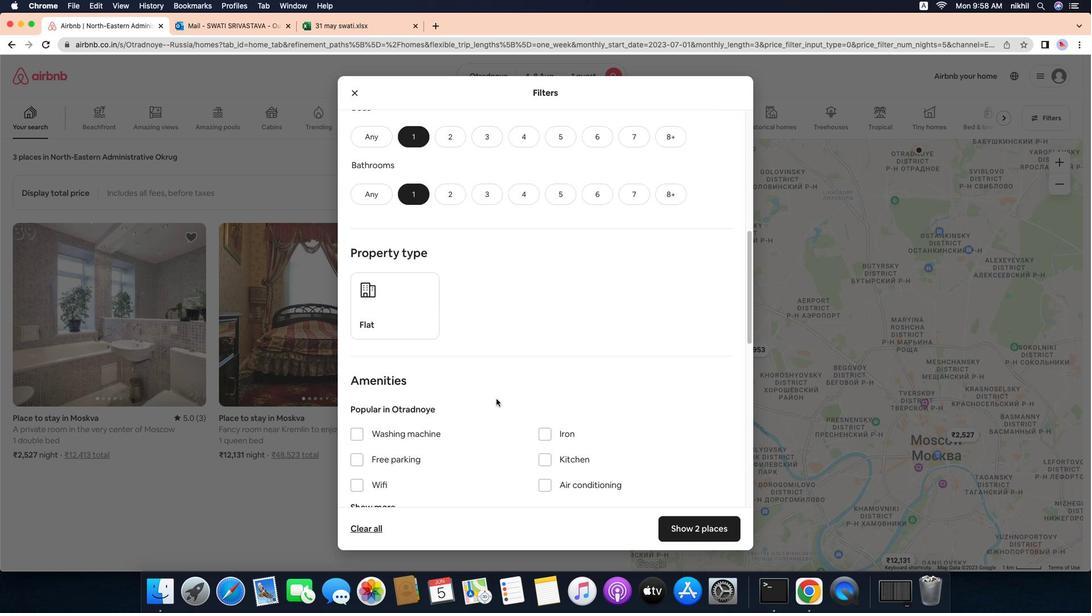 
Action: Mouse moved to (425, 296)
Screenshot: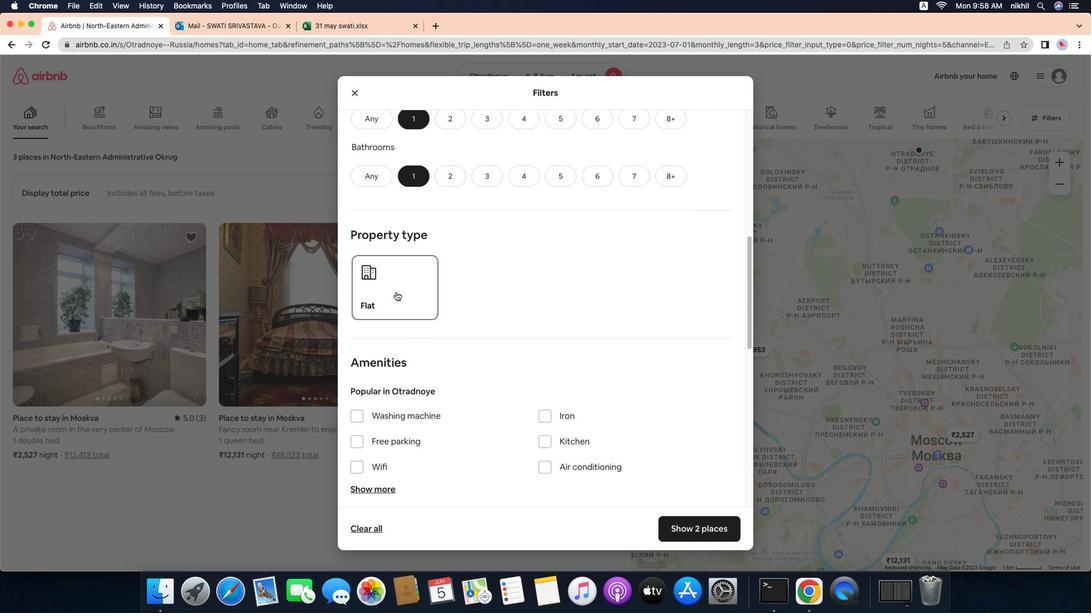 
Action: Mouse pressed left at (425, 296)
Screenshot: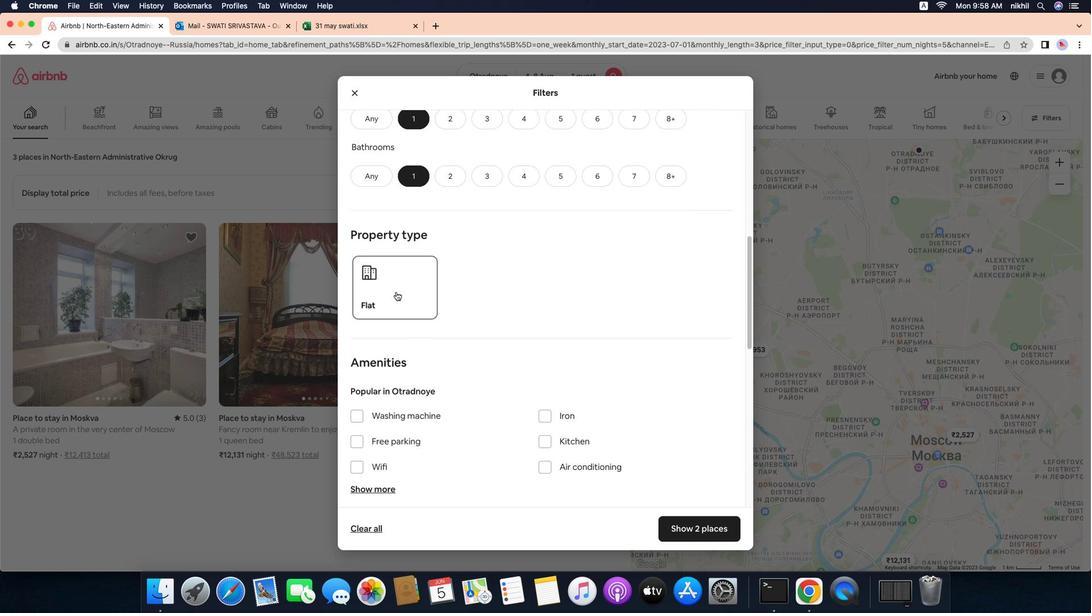 
Action: Mouse moved to (517, 358)
Screenshot: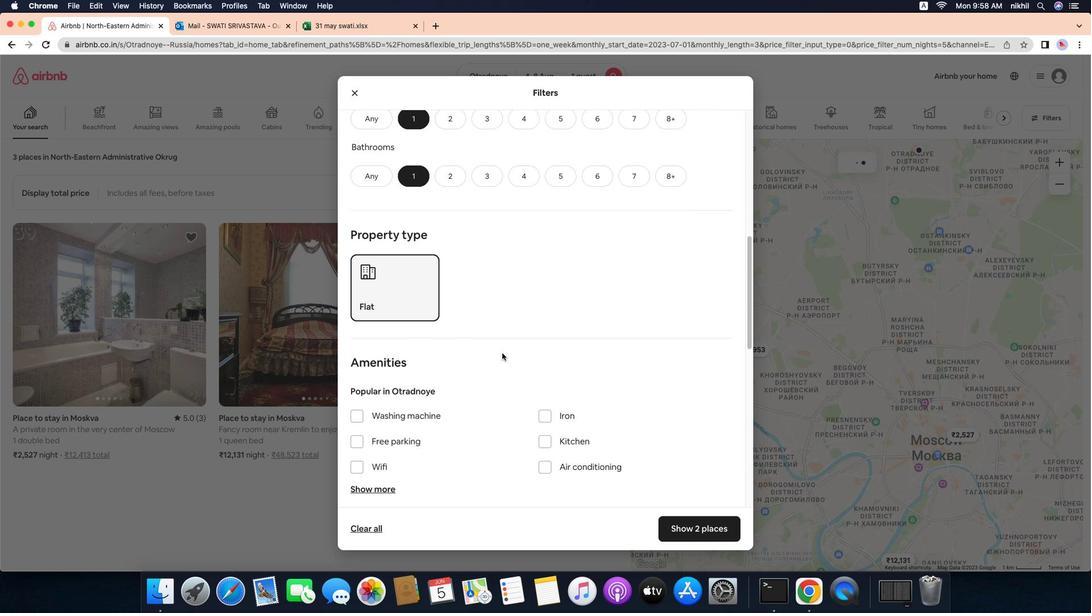
Action: Mouse scrolled (517, 358) with delta (81, -1)
Screenshot: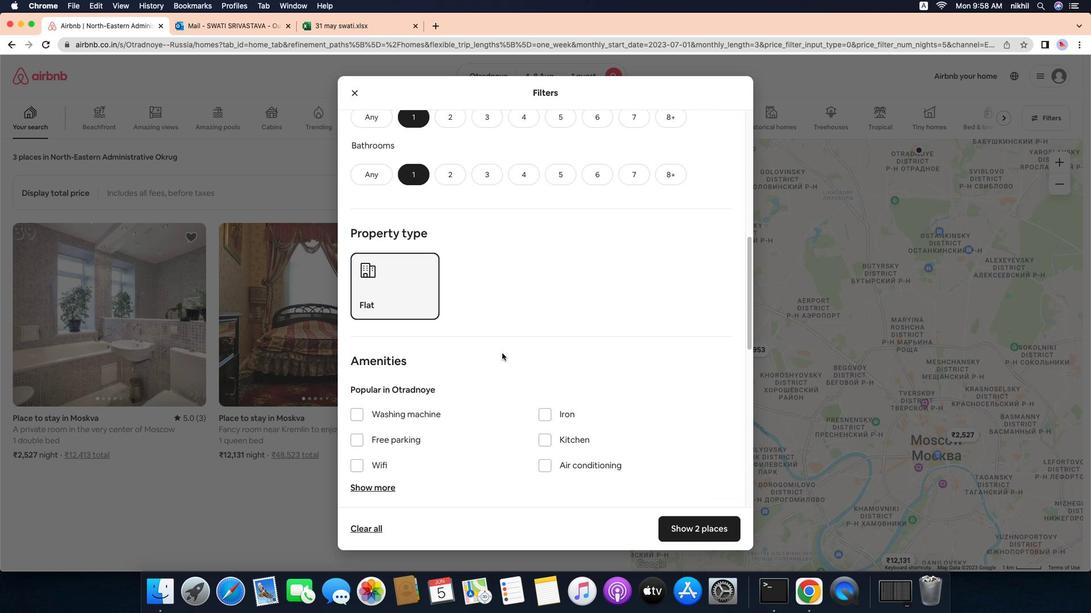 
Action: Mouse scrolled (517, 358) with delta (81, -1)
Screenshot: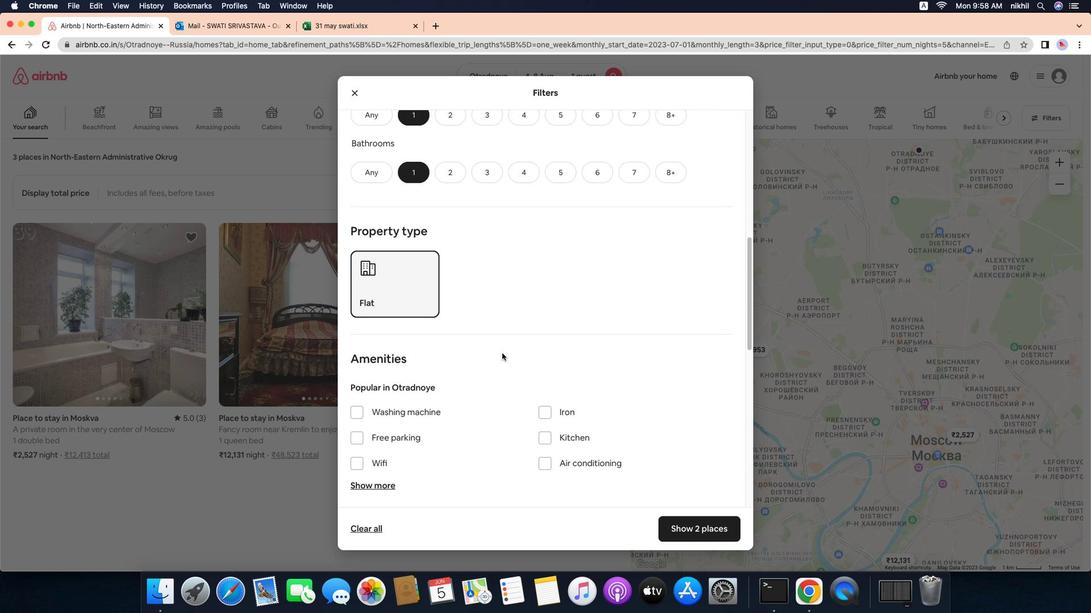 
Action: Mouse scrolled (517, 358) with delta (81, -1)
Screenshot: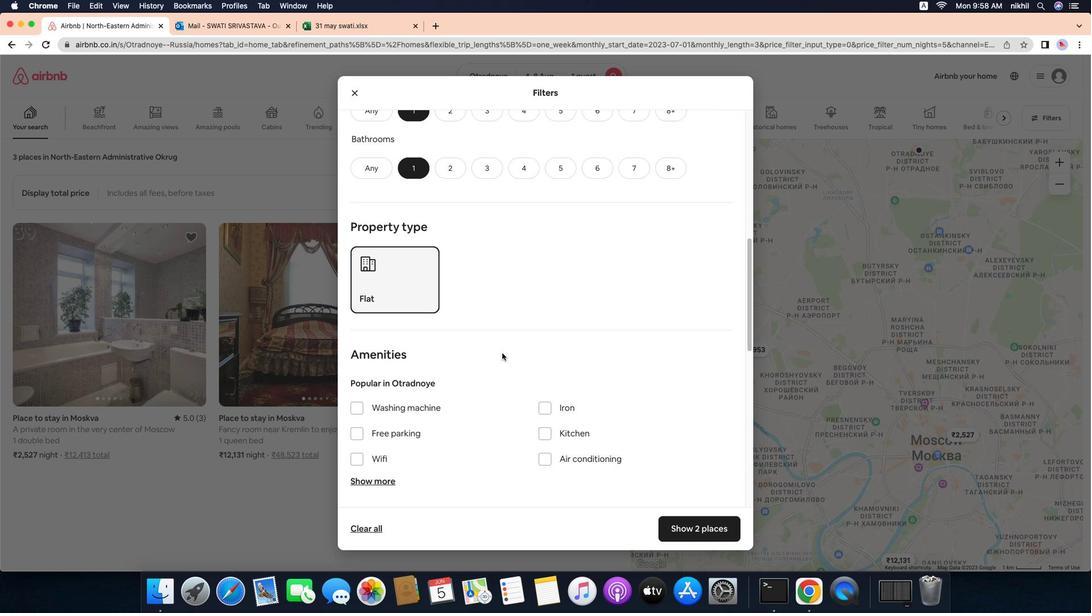 
Action: Mouse moved to (389, 458)
Screenshot: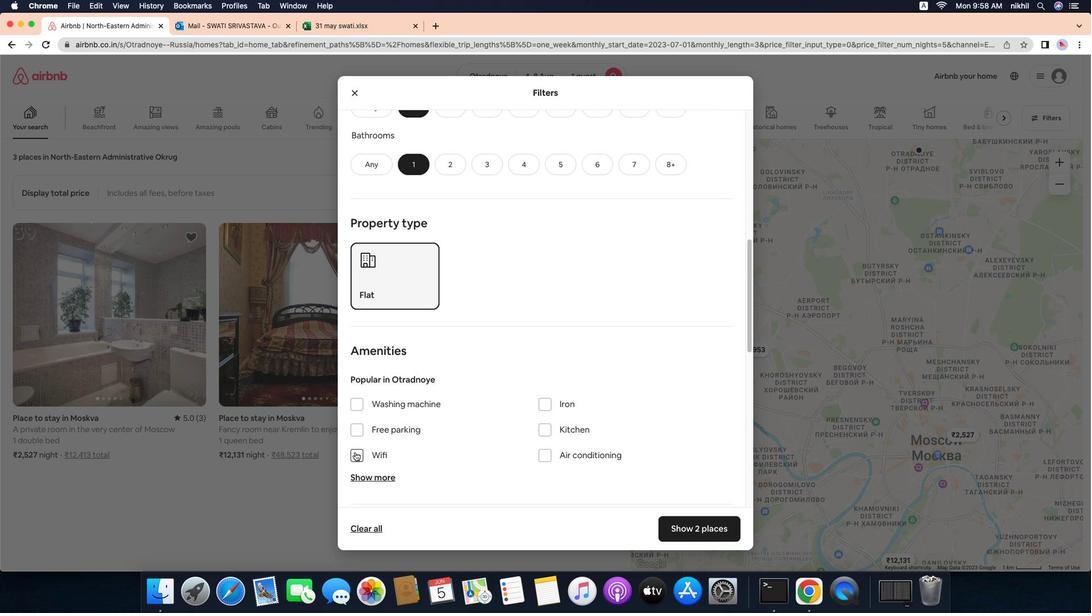 
Action: Mouse pressed left at (389, 458)
Screenshot: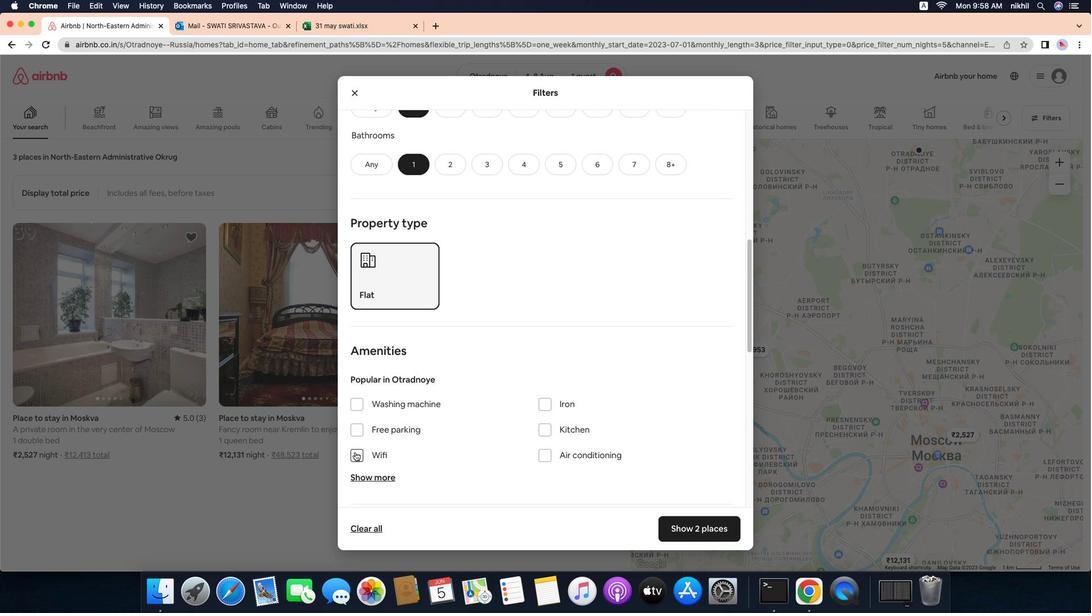 
Action: Mouse moved to (494, 425)
Screenshot: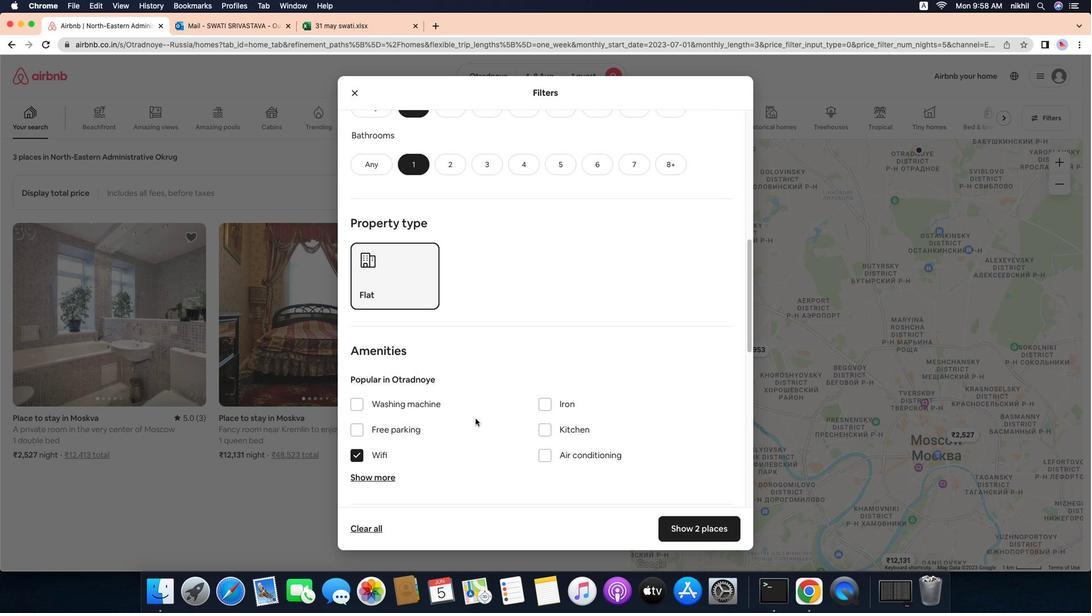 
Action: Mouse scrolled (494, 425) with delta (81, -1)
Screenshot: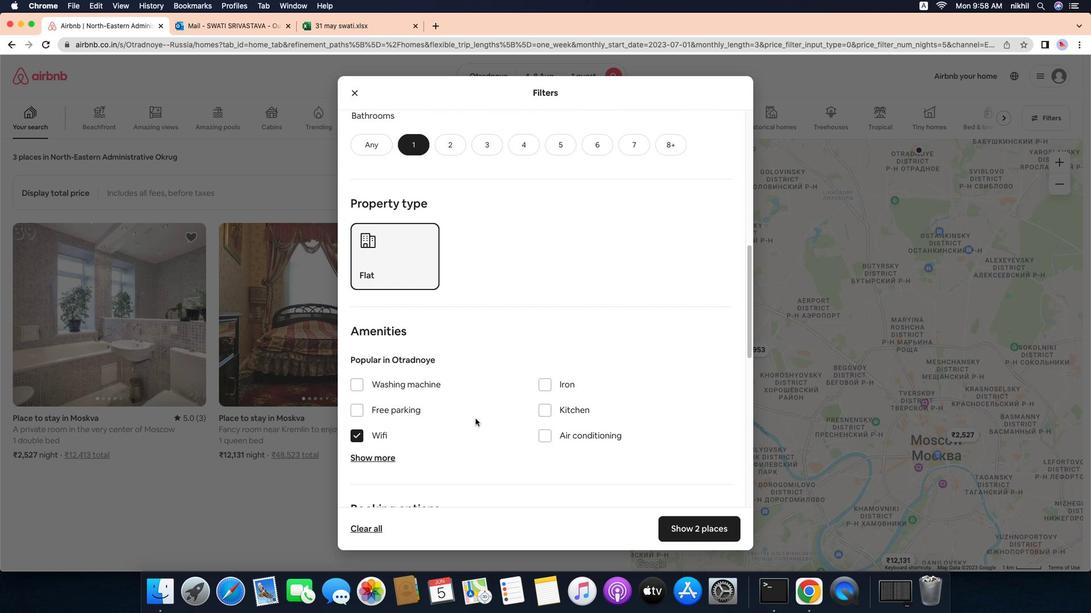 
Action: Mouse scrolled (494, 425) with delta (81, -1)
Screenshot: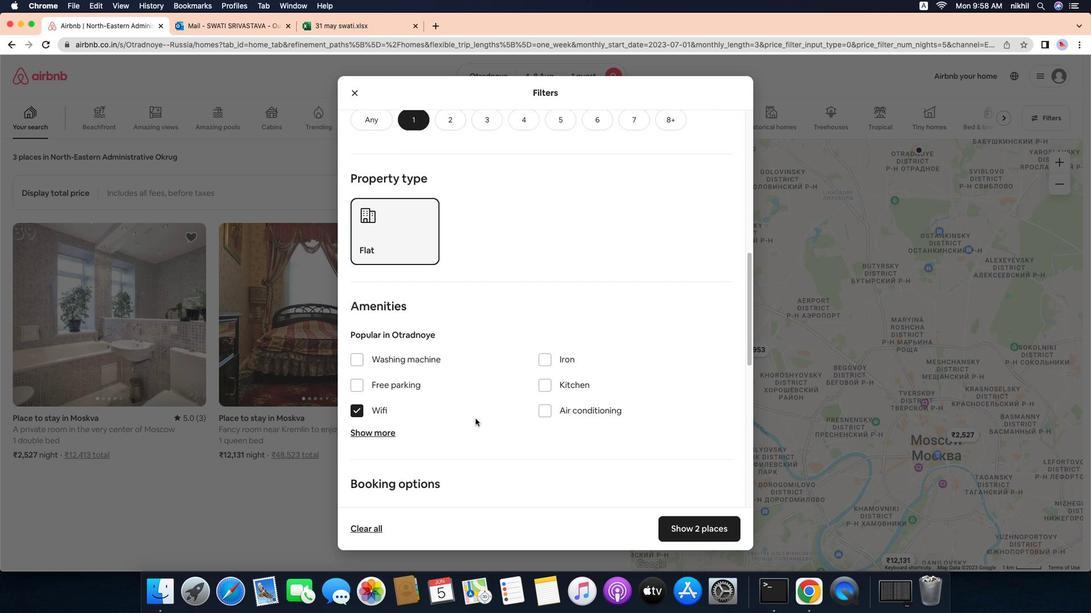 
Action: Mouse scrolled (494, 425) with delta (81, -2)
Screenshot: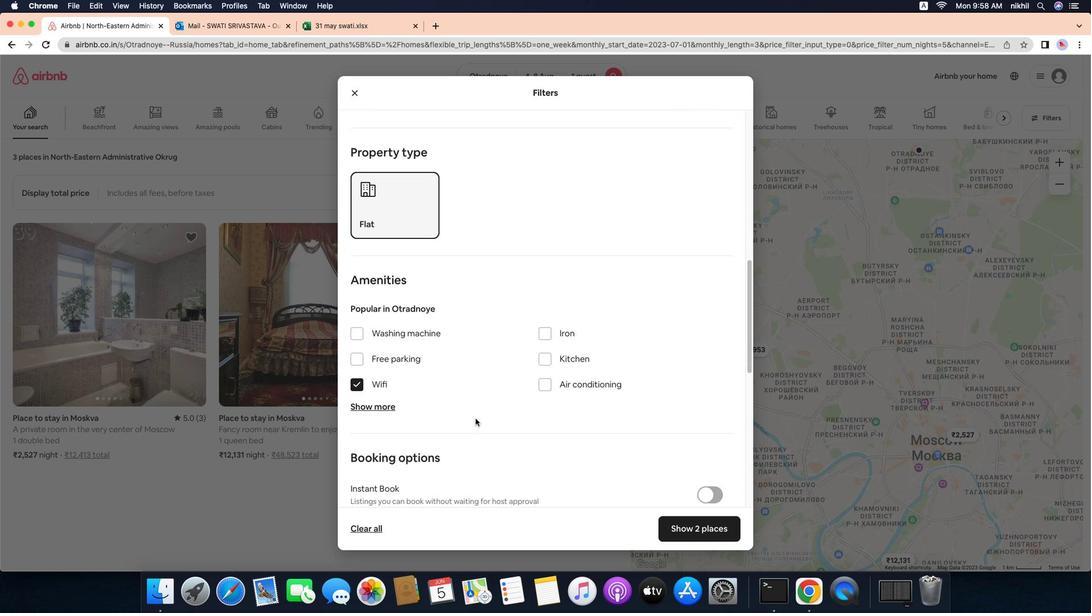
Action: Mouse scrolled (494, 425) with delta (81, -1)
Screenshot: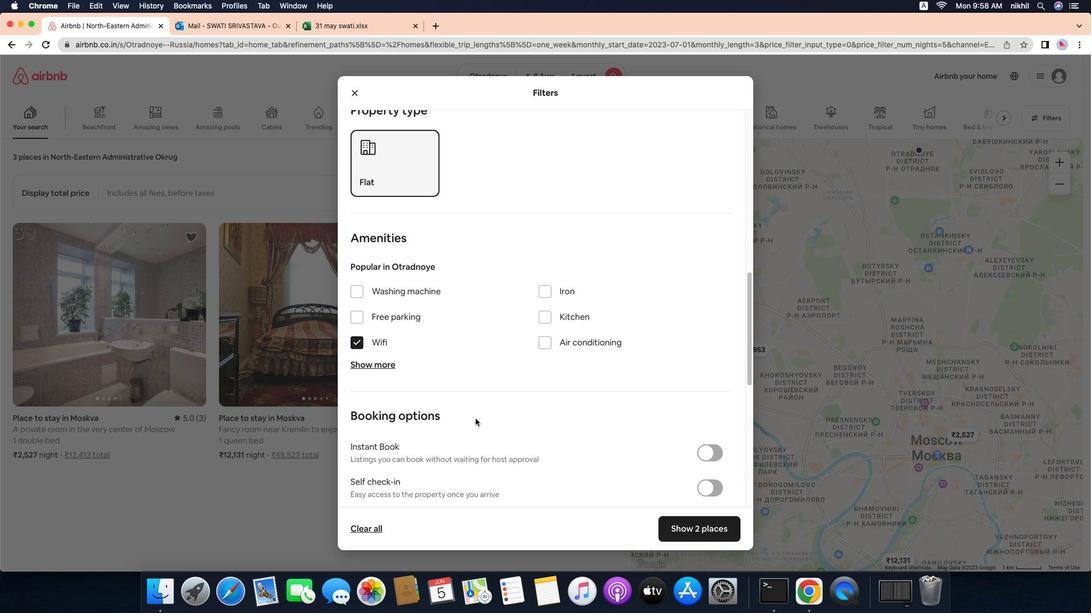 
Action: Mouse scrolled (494, 425) with delta (81, -1)
Screenshot: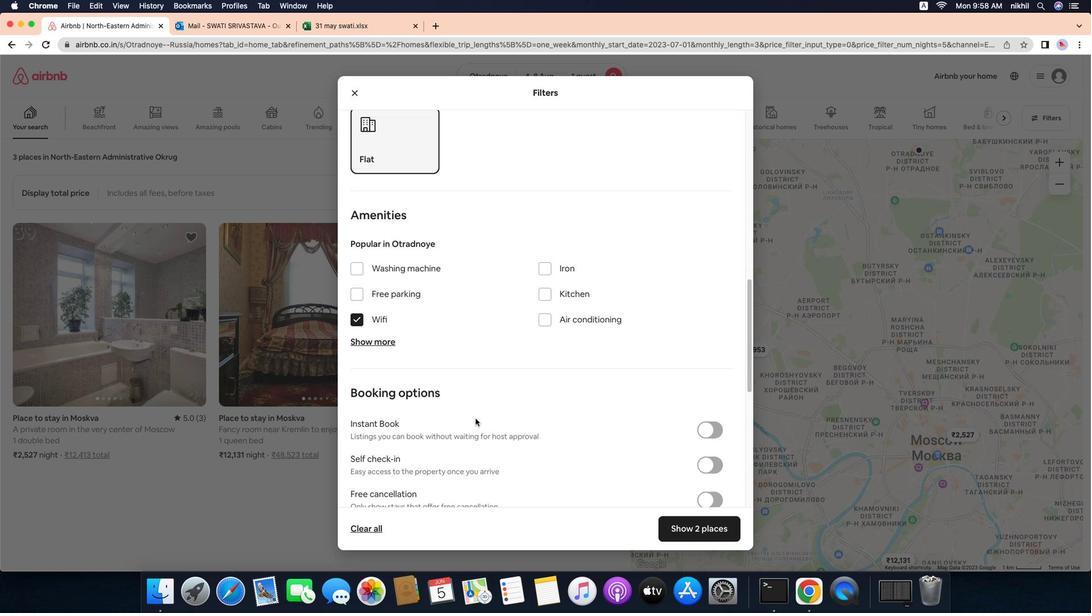 
Action: Mouse scrolled (494, 425) with delta (81, -2)
Screenshot: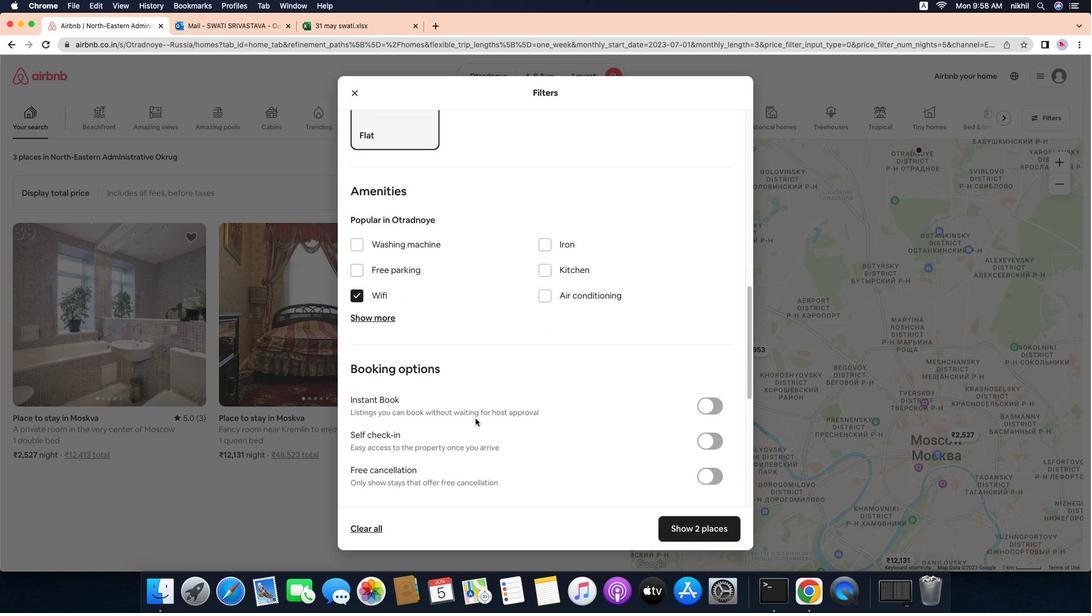 
Action: Mouse moved to (697, 427)
Screenshot: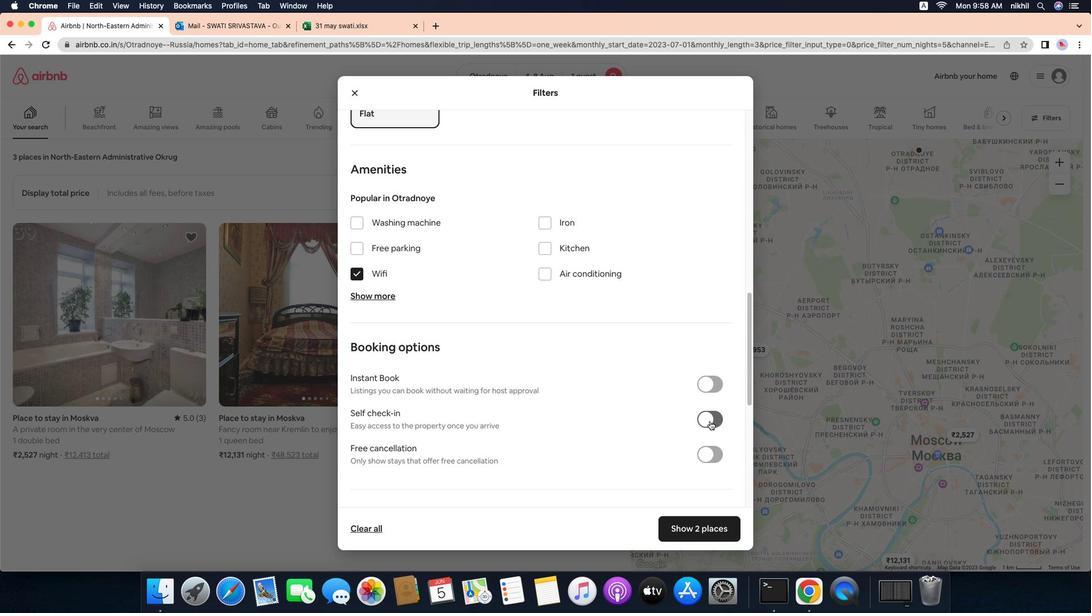 
Action: Mouse pressed left at (697, 427)
Screenshot: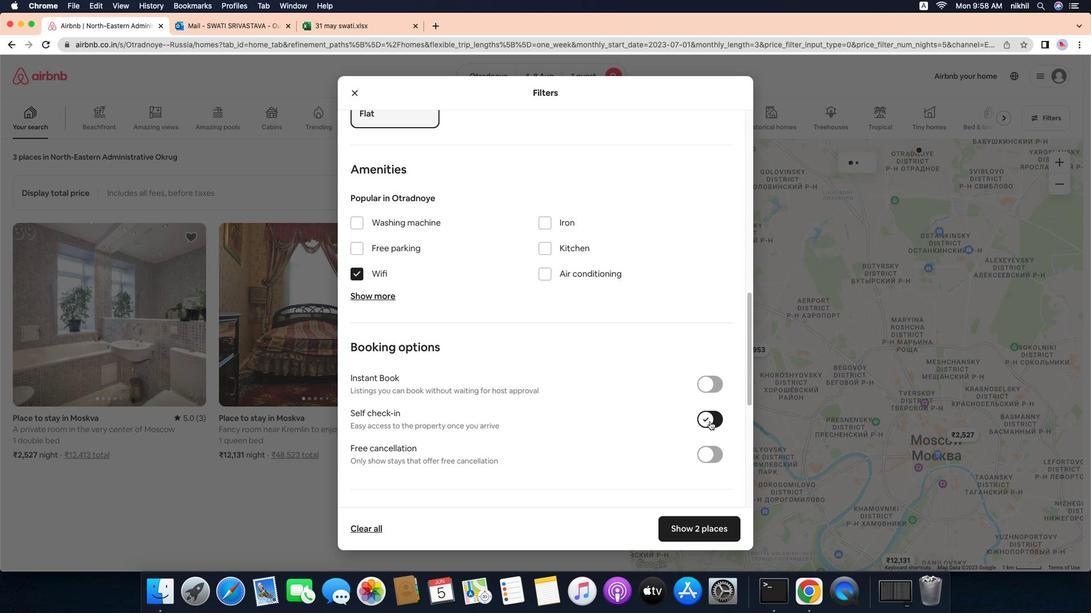
Action: Mouse moved to (567, 433)
Screenshot: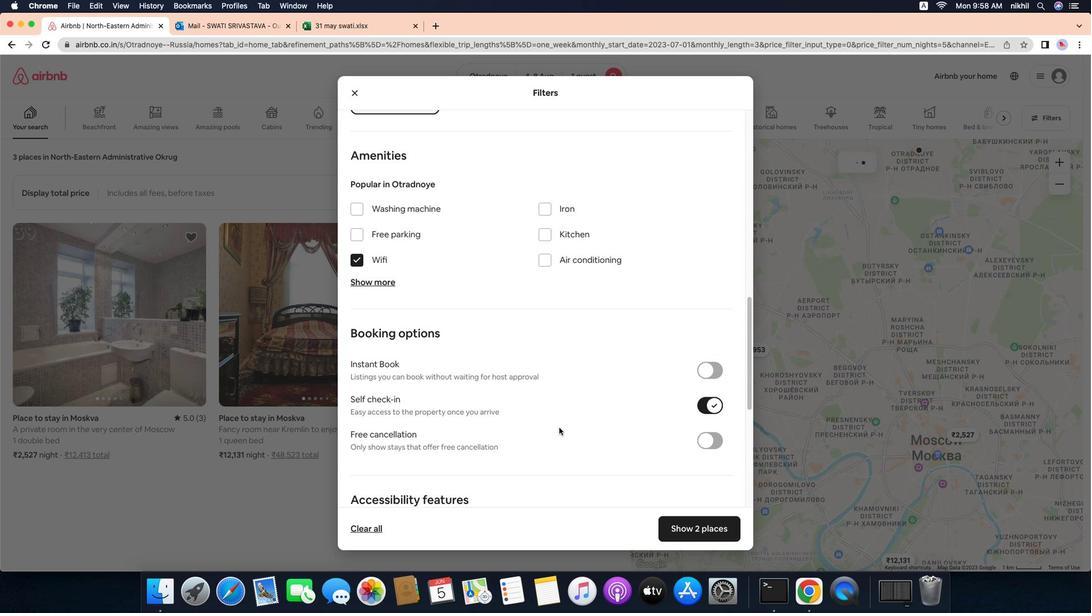 
Action: Mouse scrolled (567, 433) with delta (81, -1)
Screenshot: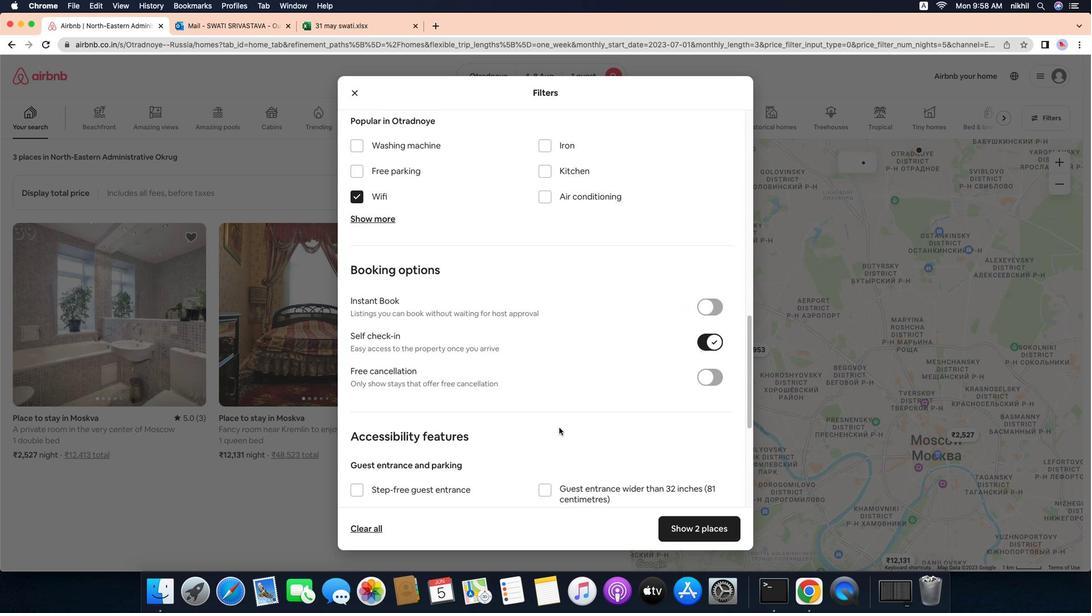 
Action: Mouse scrolled (567, 433) with delta (81, -1)
Screenshot: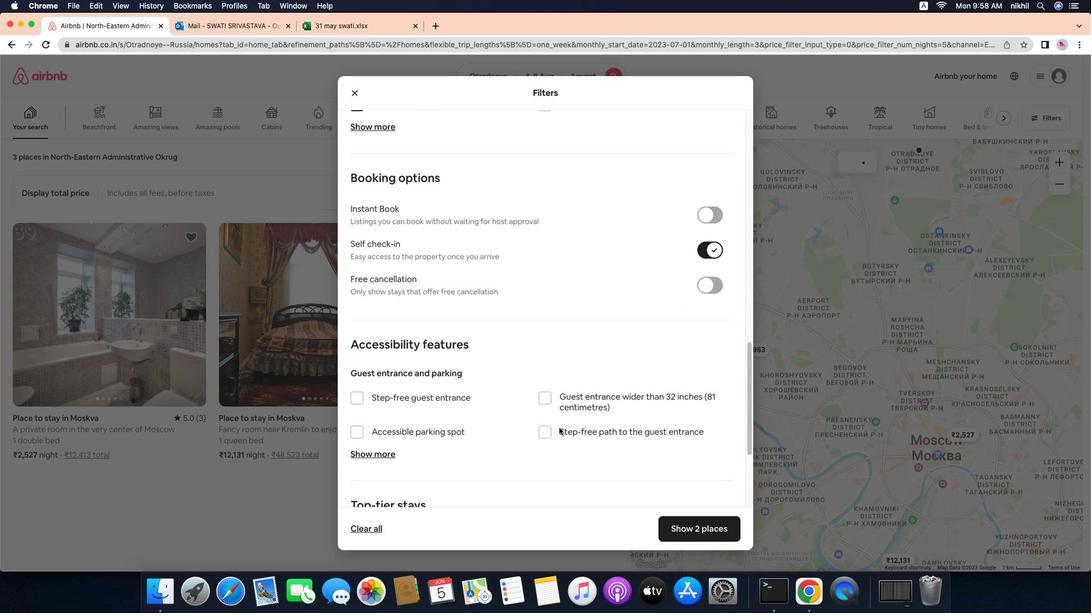 
Action: Mouse moved to (566, 433)
Screenshot: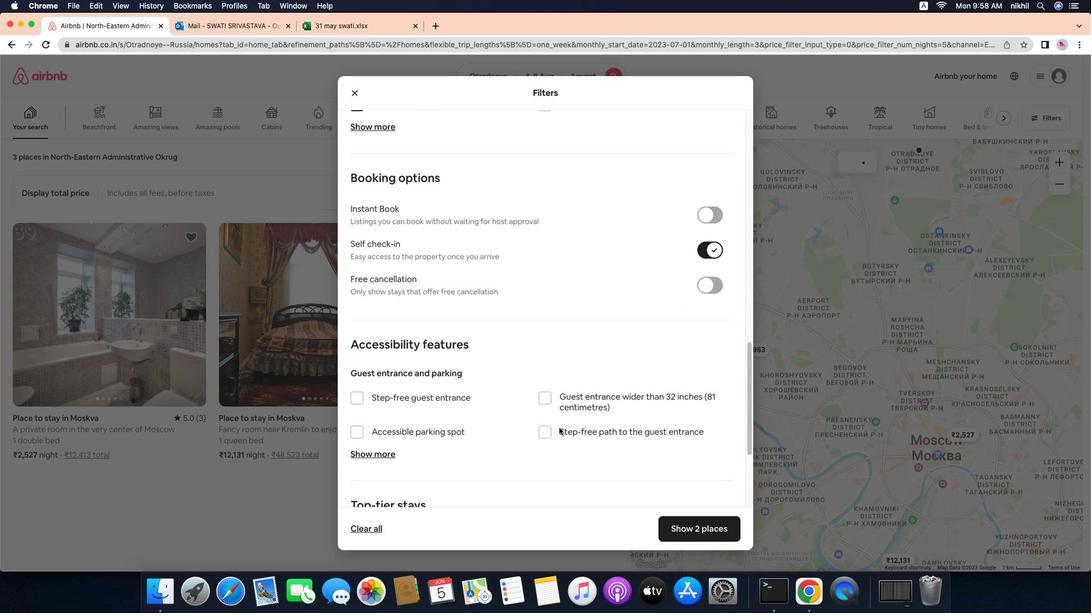 
Action: Mouse scrolled (566, 433) with delta (81, -2)
Screenshot: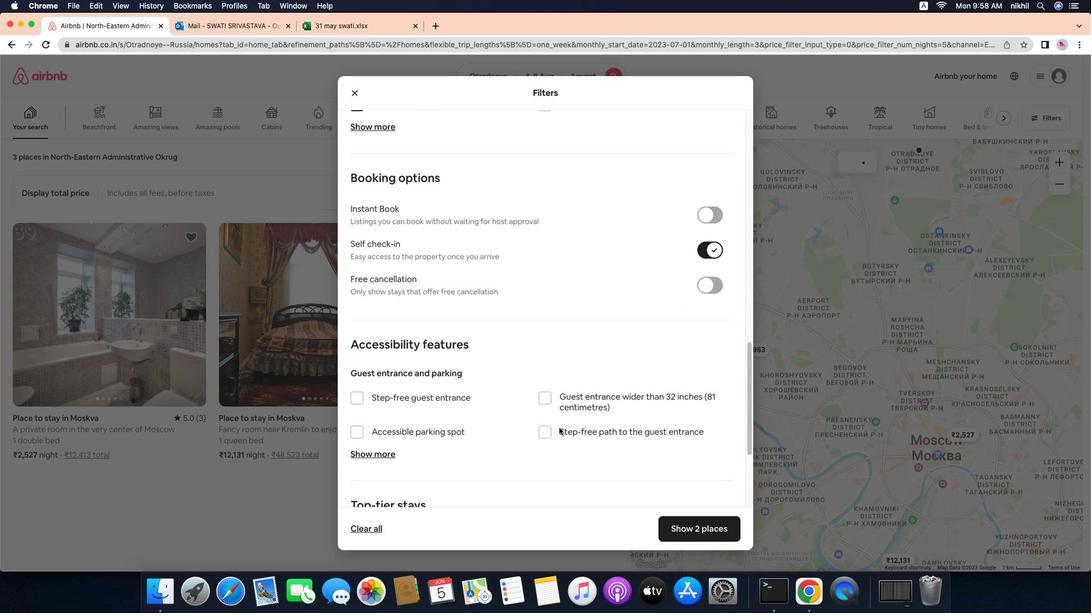 
Action: Mouse moved to (566, 433)
Screenshot: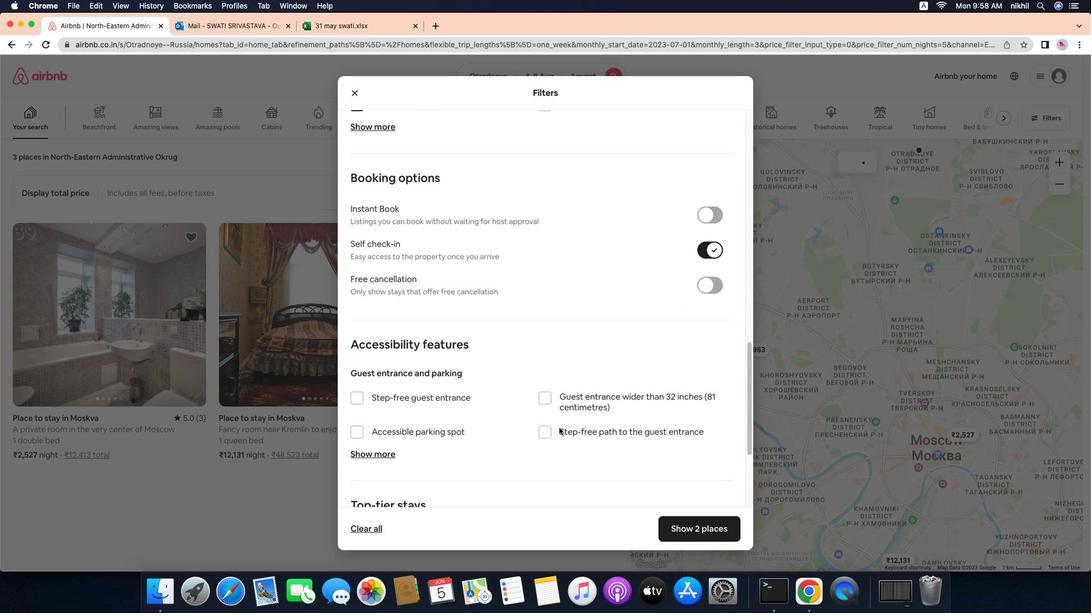 
Action: Mouse scrolled (566, 433) with delta (81, -3)
Screenshot: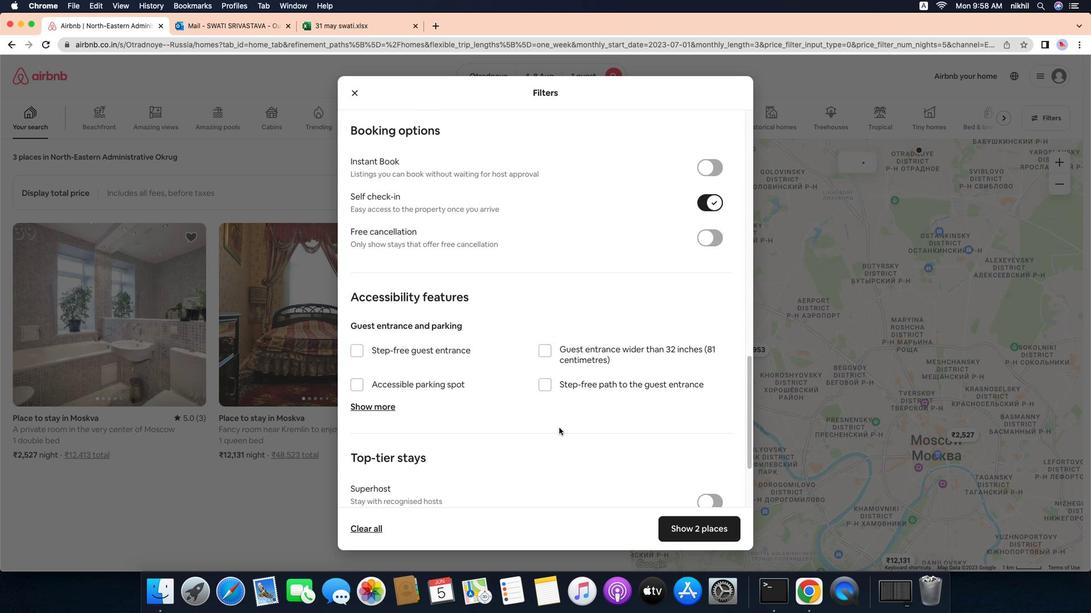 
Action: Mouse moved to (566, 433)
Screenshot: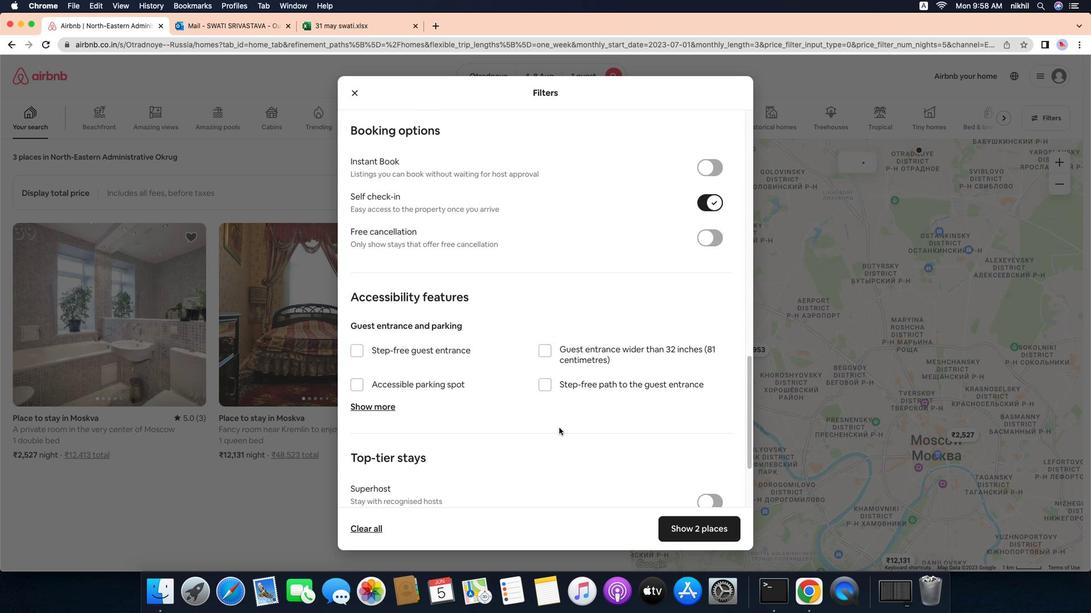 
Action: Mouse scrolled (566, 433) with delta (81, -1)
Screenshot: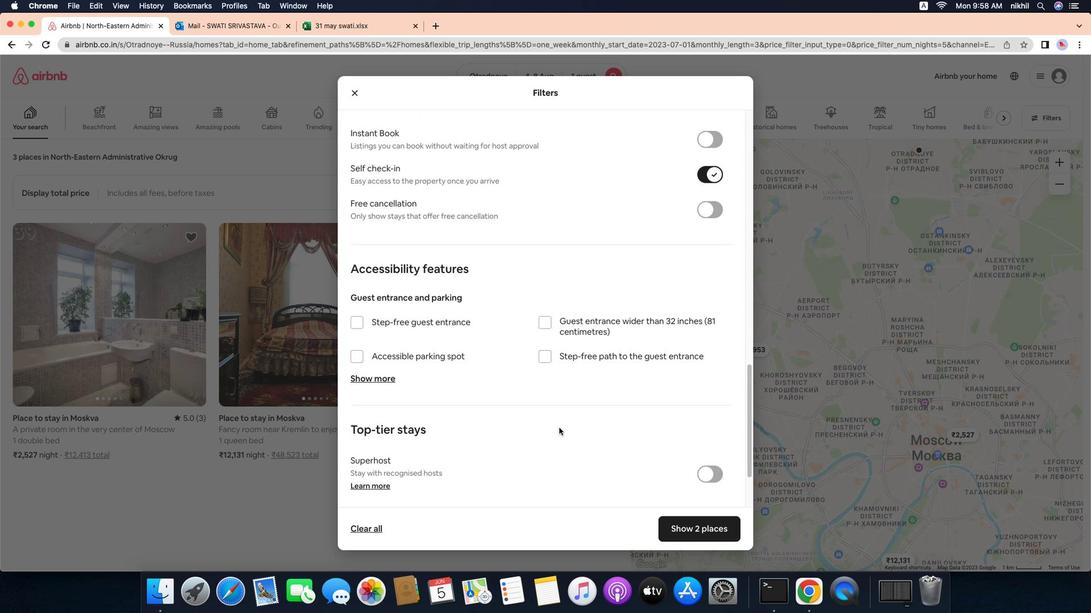 
Action: Mouse scrolled (566, 433) with delta (81, -1)
Screenshot: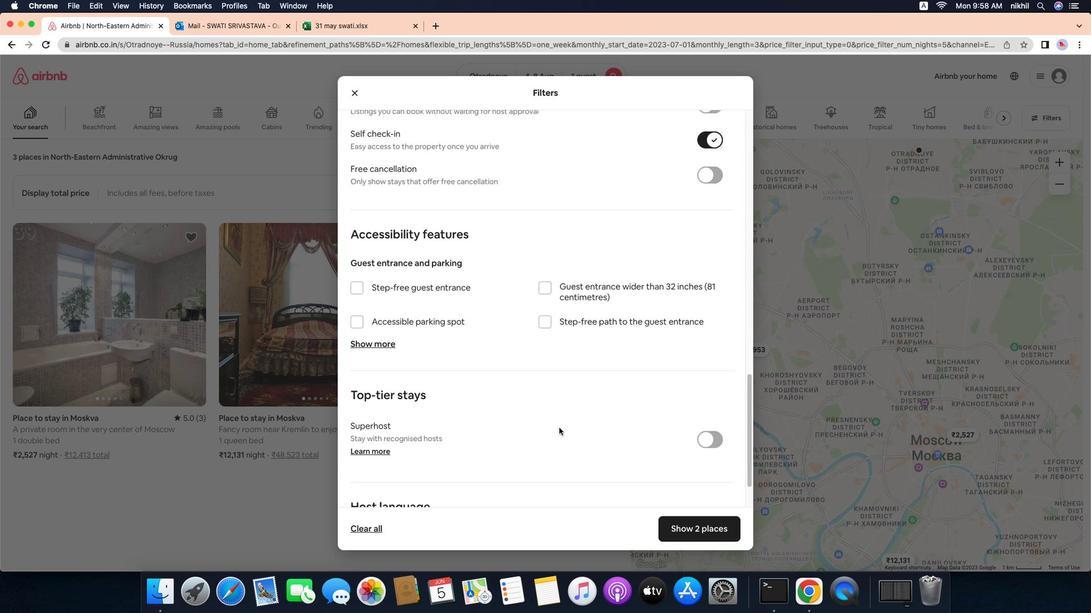 
Action: Mouse scrolled (566, 433) with delta (81, -2)
Screenshot: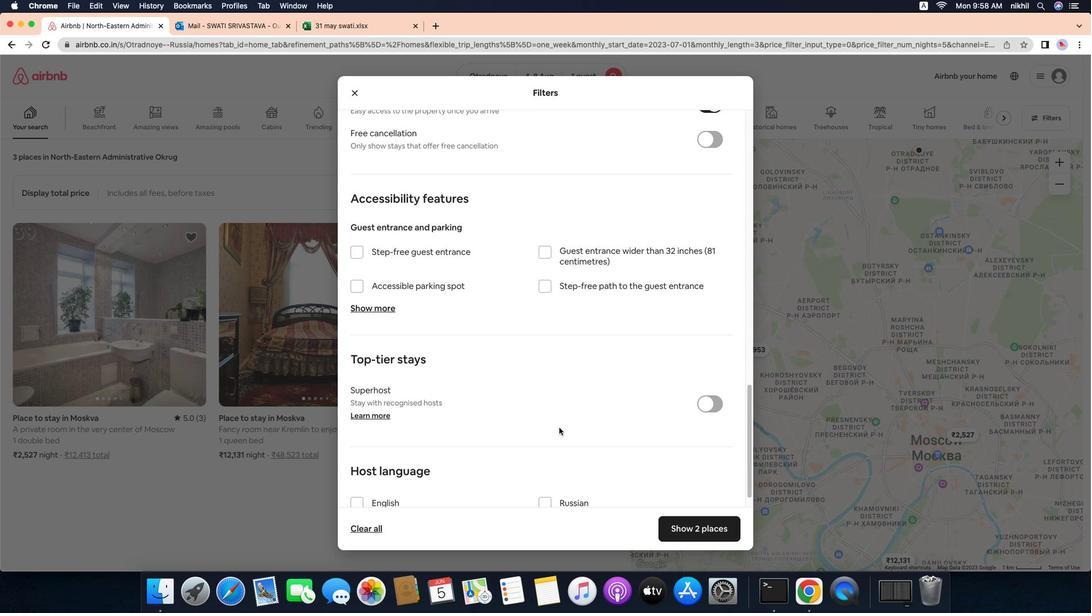 
Action: Mouse scrolled (566, 433) with delta (81, -3)
Screenshot: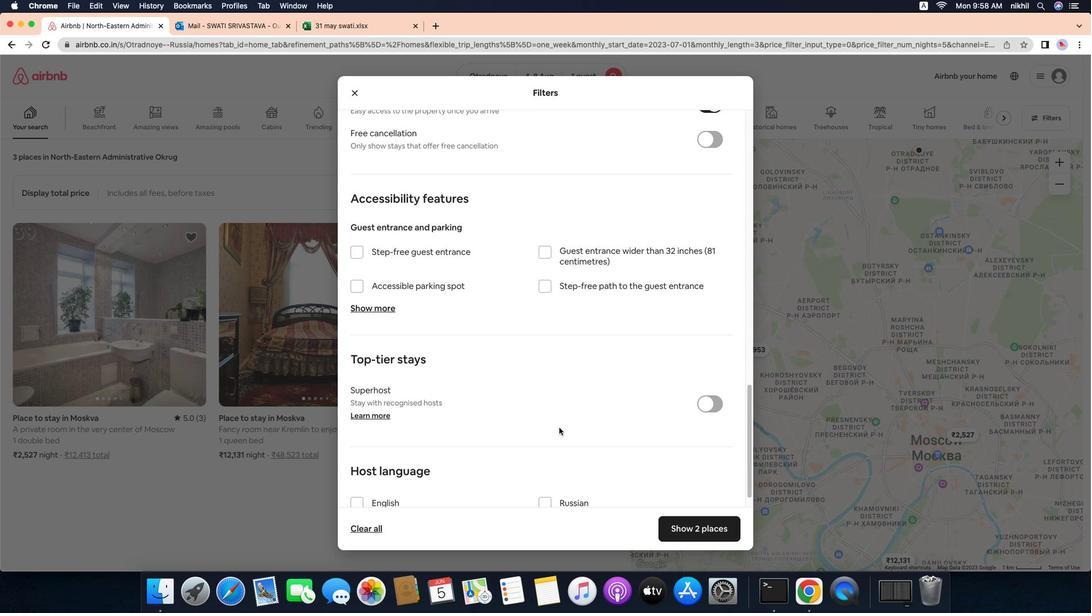 
Action: Mouse scrolled (566, 433) with delta (81, -3)
Screenshot: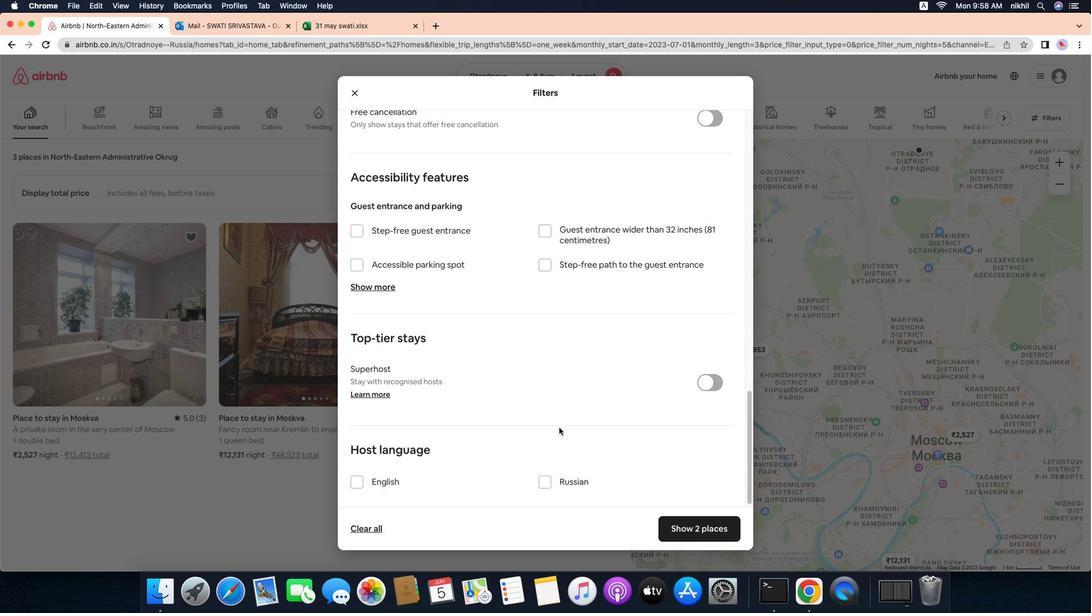 
Action: Mouse scrolled (566, 433) with delta (81, -3)
Screenshot: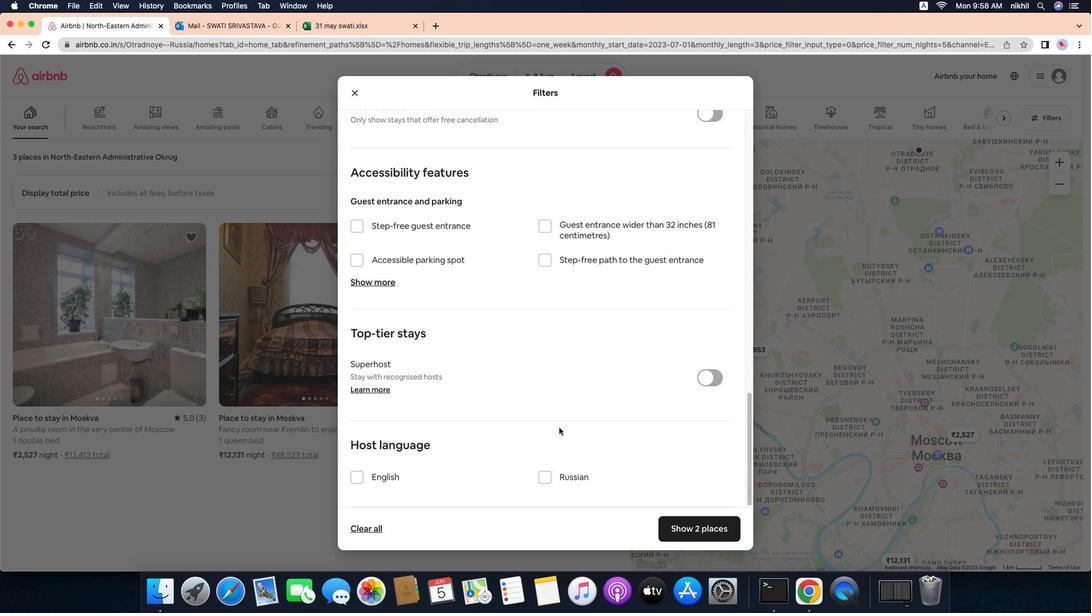 
Action: Mouse moved to (393, 485)
Screenshot: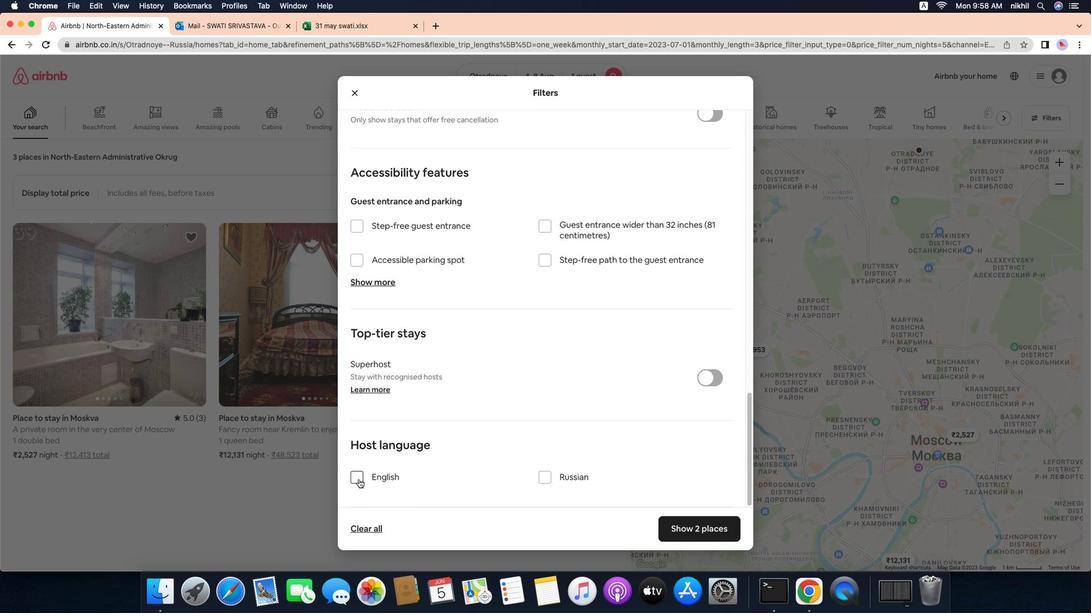 
Action: Mouse pressed left at (393, 485)
Screenshot: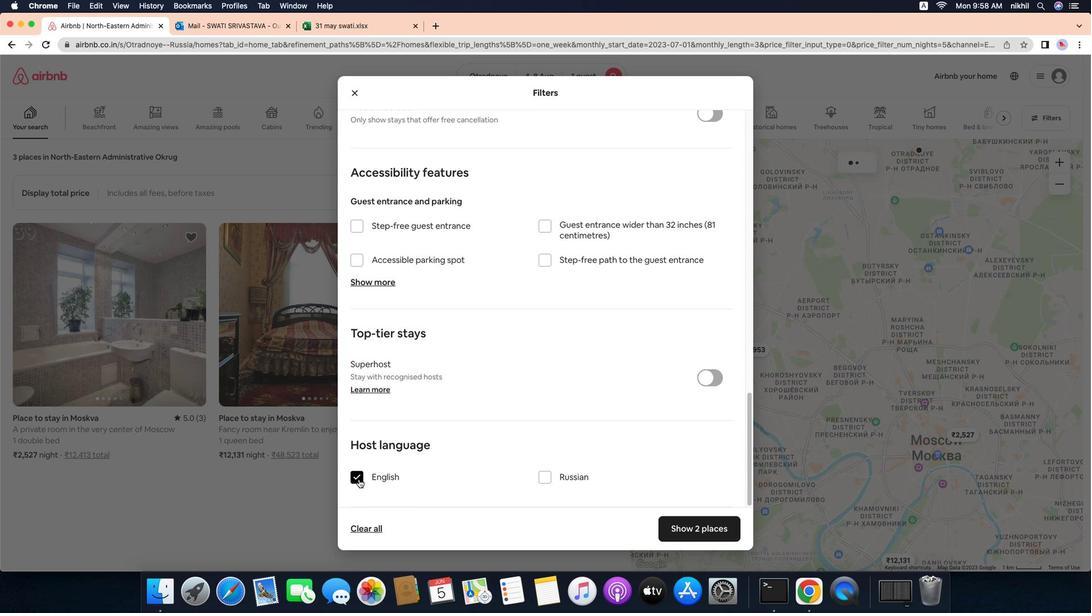 
Action: Mouse moved to (676, 543)
Screenshot: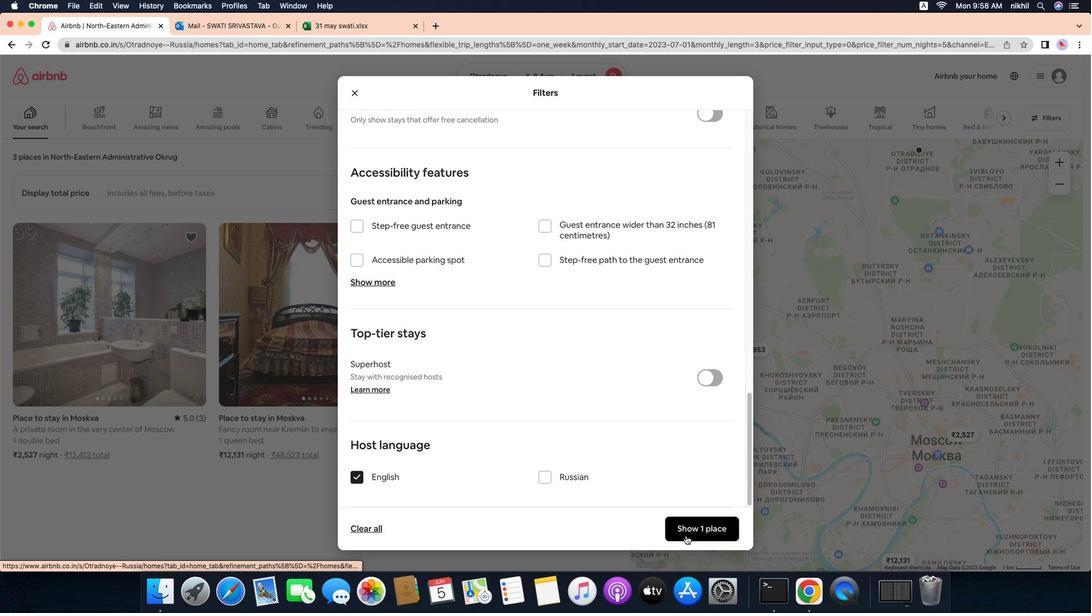 
Action: Mouse pressed left at (676, 543)
Screenshot: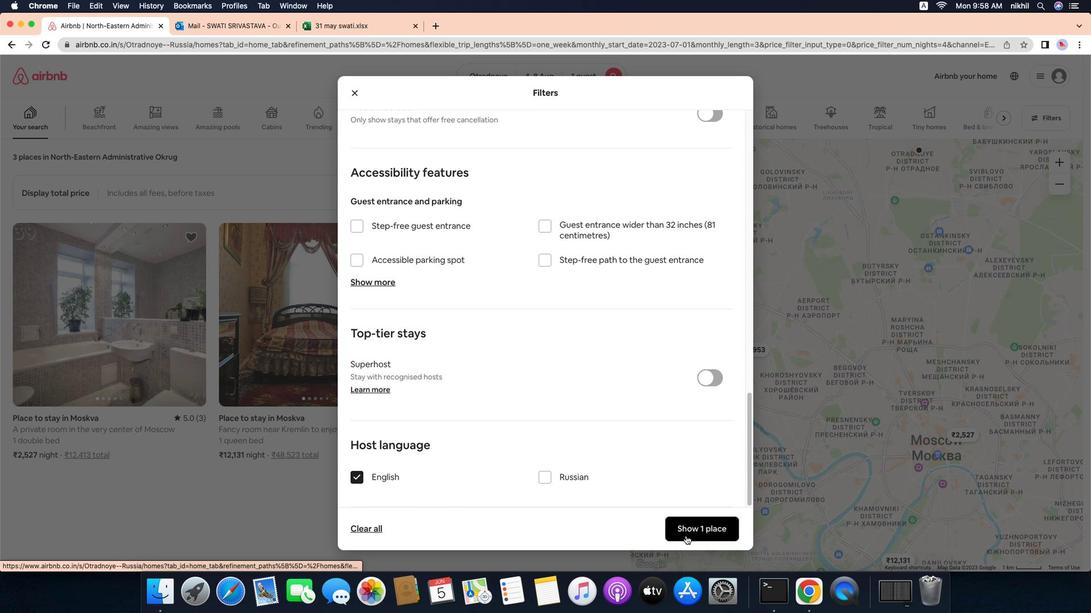
Action: Mouse moved to (493, 162)
Screenshot: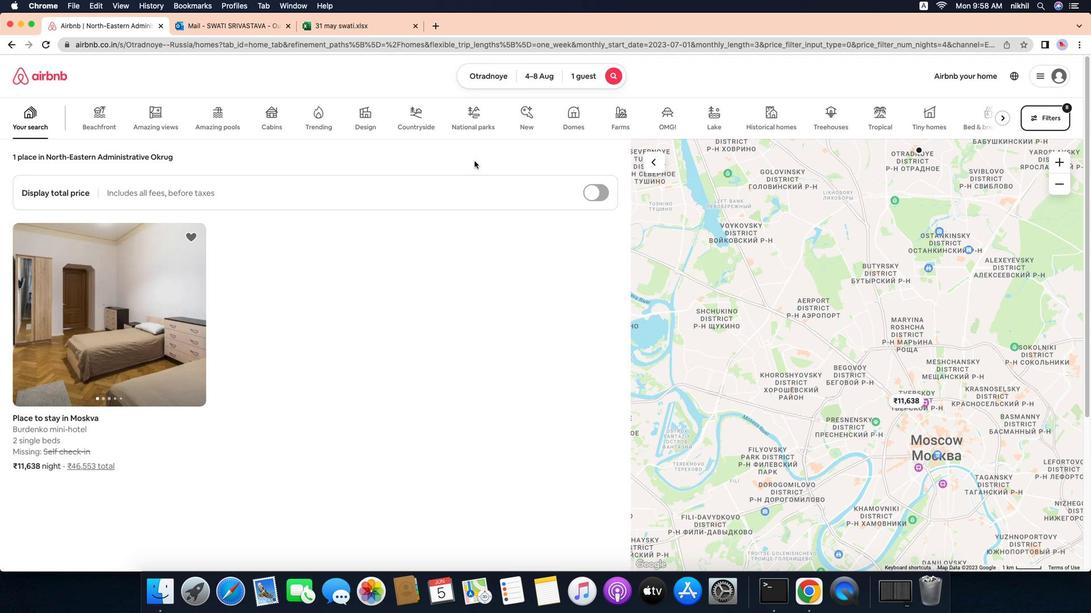 
